 Task: Search one way flight ticket for 5 adults, 2 children, 1 infant in seat and 1 infant on lap in economy from North Bend: Southwest Oregon Regional Airport (was North Bend Municipal) to Greenville: Pitt-greenville Airport on 5-2-2023. Choice of flights is Frontier. Number of bags: 10 checked bags. Price is upto 107000. Outbound departure time preference is 6:00.
Action: Mouse moved to (293, 249)
Screenshot: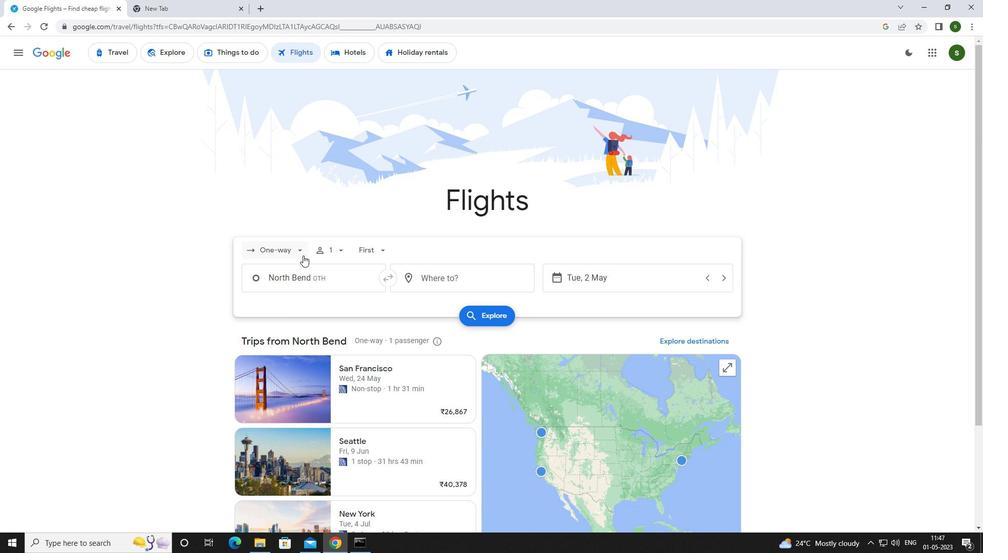 
Action: Mouse pressed left at (293, 249)
Screenshot: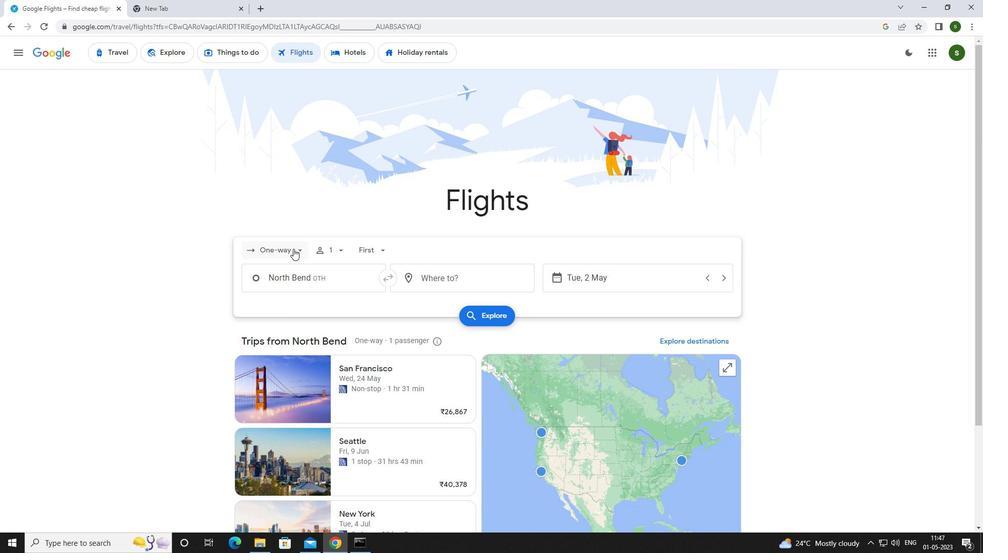 
Action: Mouse moved to (293, 296)
Screenshot: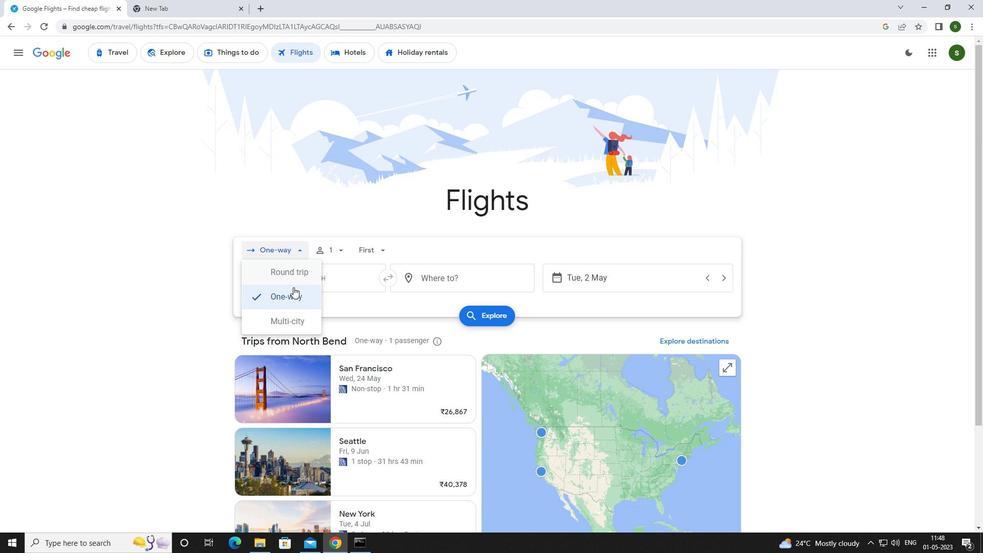 
Action: Mouse pressed left at (293, 296)
Screenshot: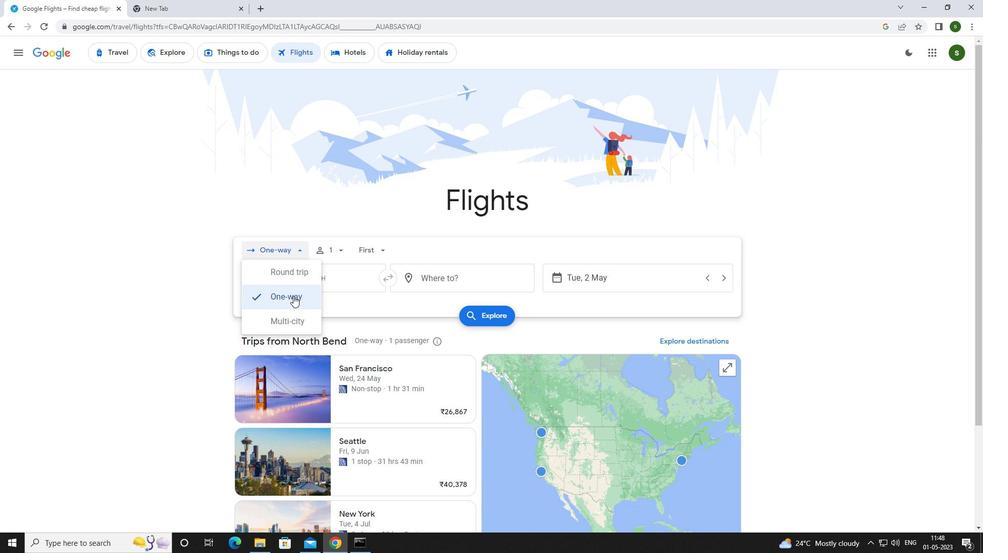 
Action: Mouse moved to (340, 249)
Screenshot: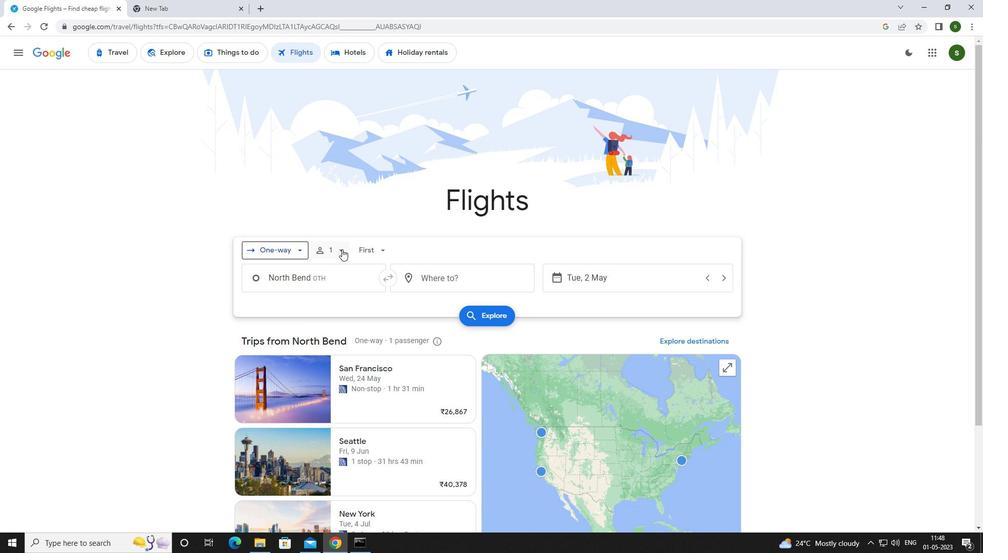 
Action: Mouse pressed left at (340, 249)
Screenshot: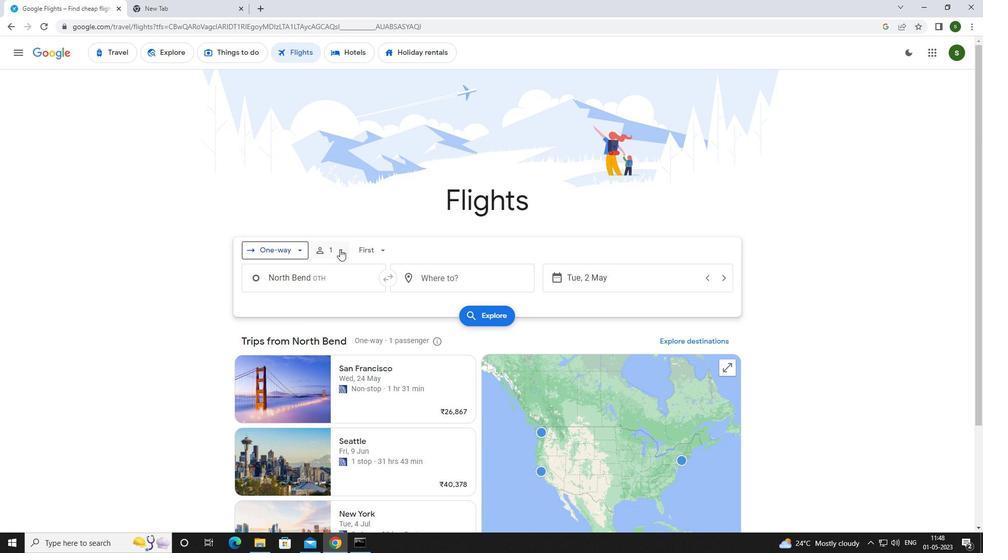 
Action: Mouse moved to (416, 273)
Screenshot: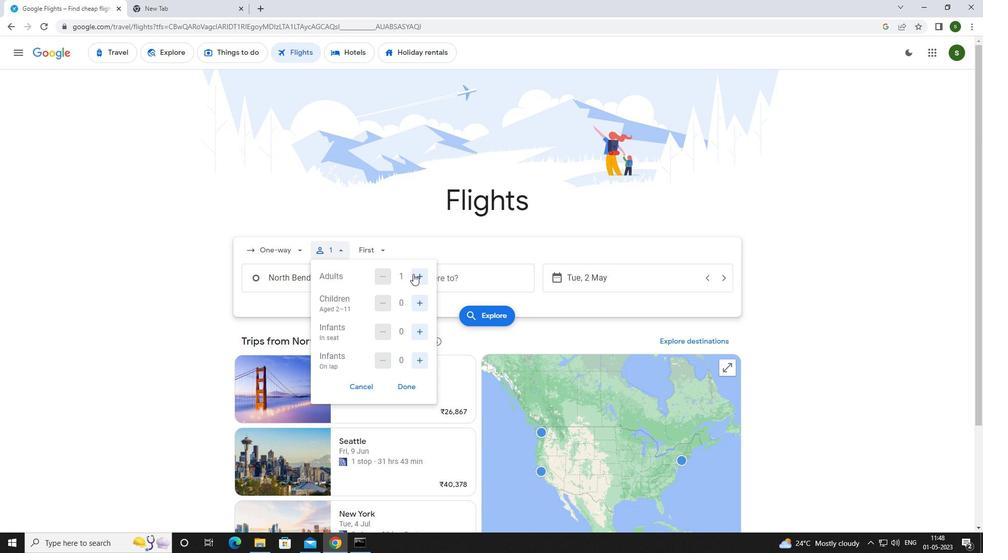 
Action: Mouse pressed left at (416, 273)
Screenshot: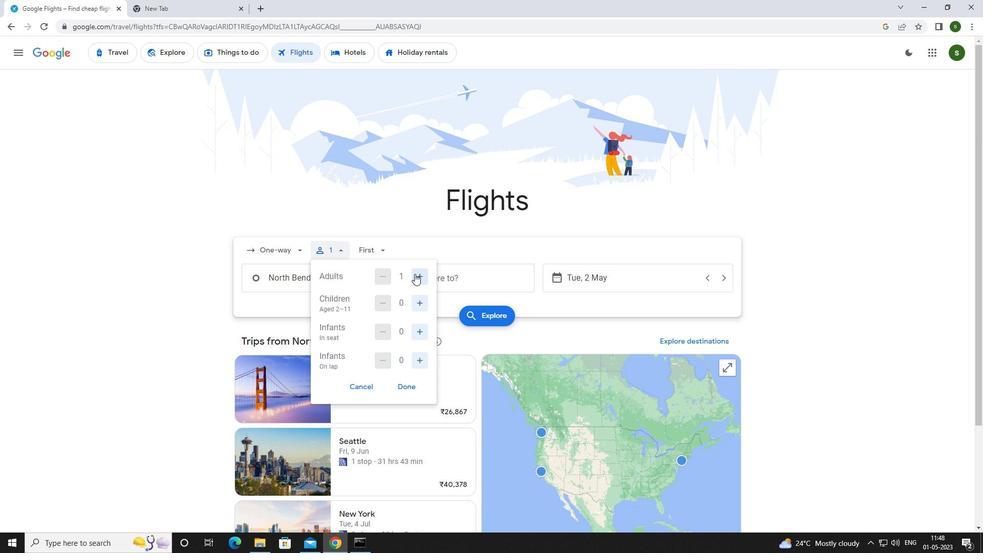 
Action: Mouse pressed left at (416, 273)
Screenshot: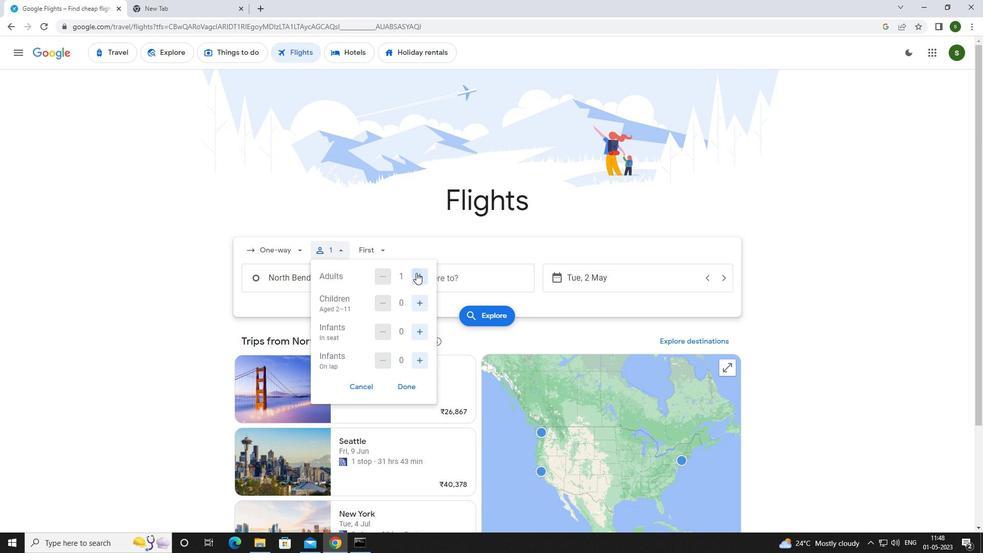 
Action: Mouse pressed left at (416, 273)
Screenshot: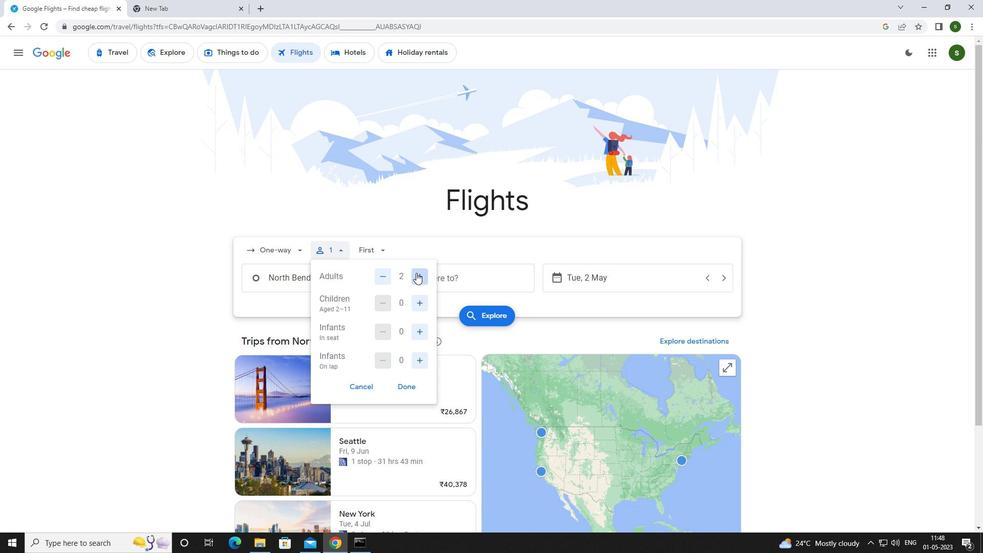 
Action: Mouse pressed left at (416, 273)
Screenshot: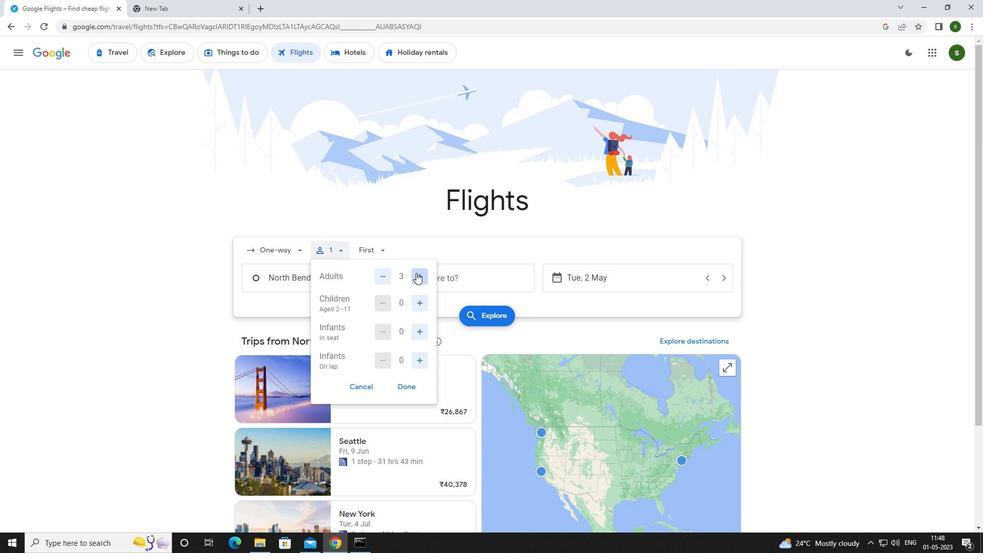 
Action: Mouse moved to (422, 301)
Screenshot: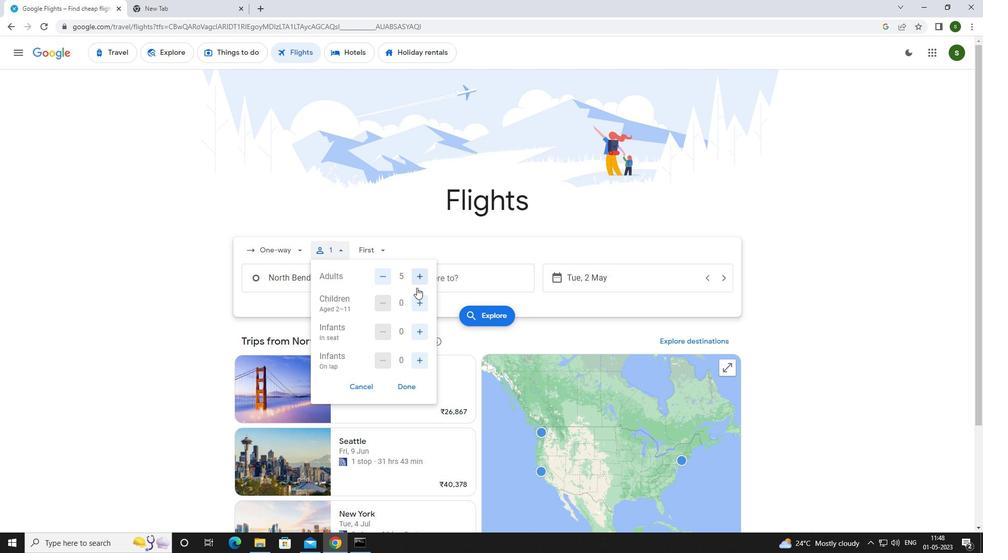 
Action: Mouse pressed left at (422, 301)
Screenshot: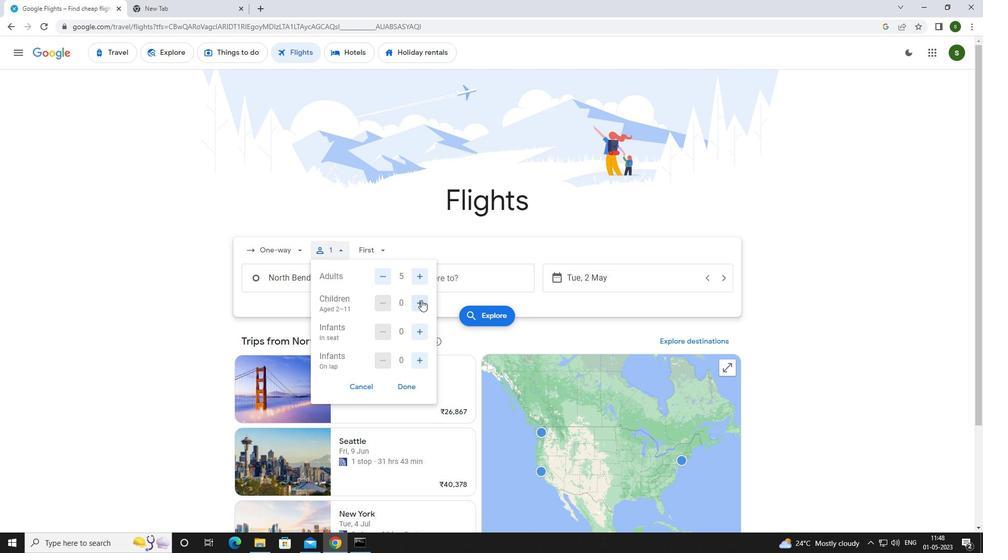 
Action: Mouse pressed left at (422, 301)
Screenshot: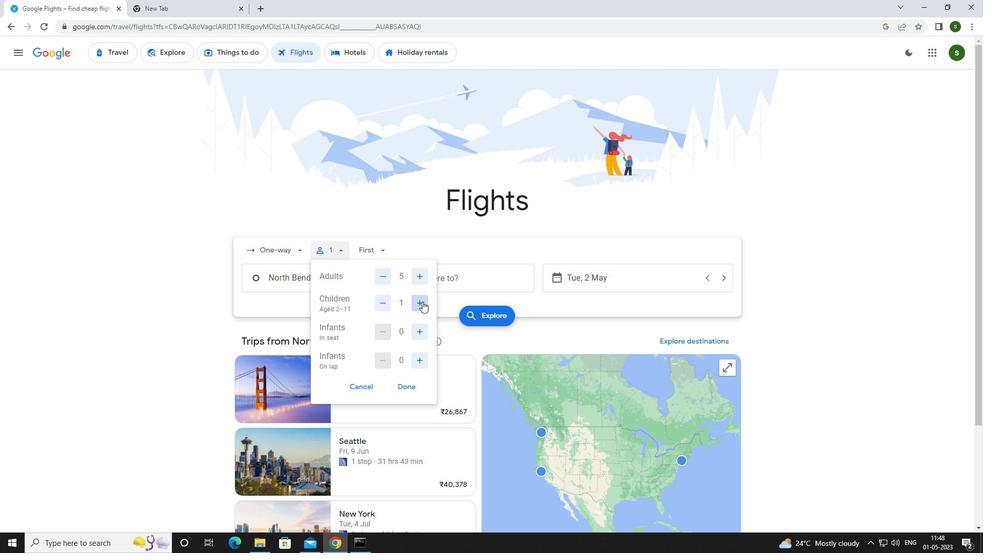 
Action: Mouse moved to (417, 332)
Screenshot: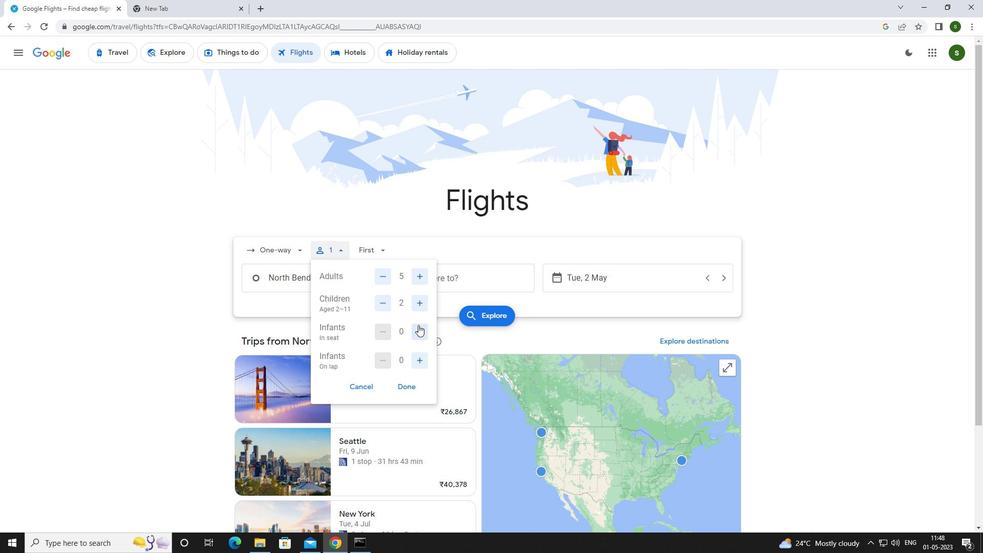 
Action: Mouse pressed left at (417, 332)
Screenshot: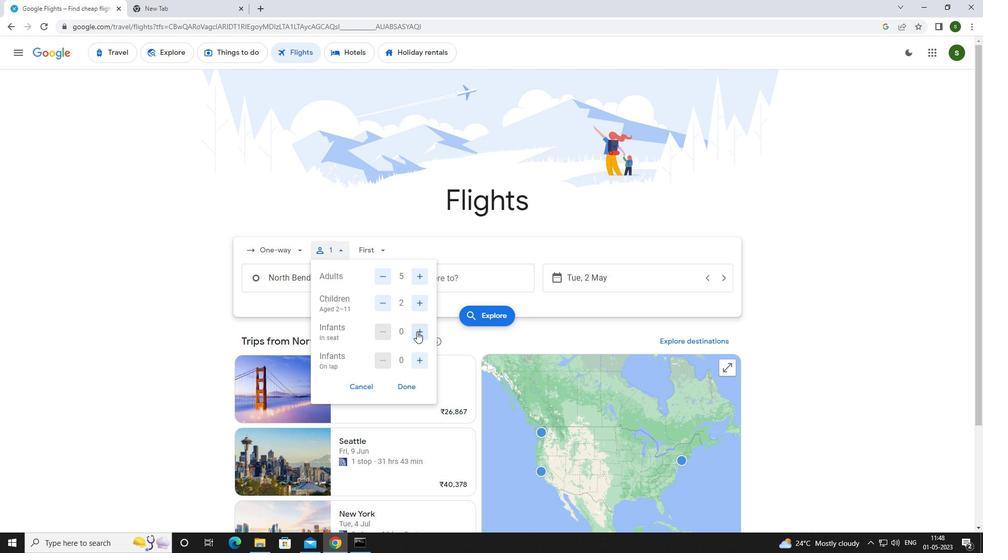 
Action: Mouse moved to (421, 359)
Screenshot: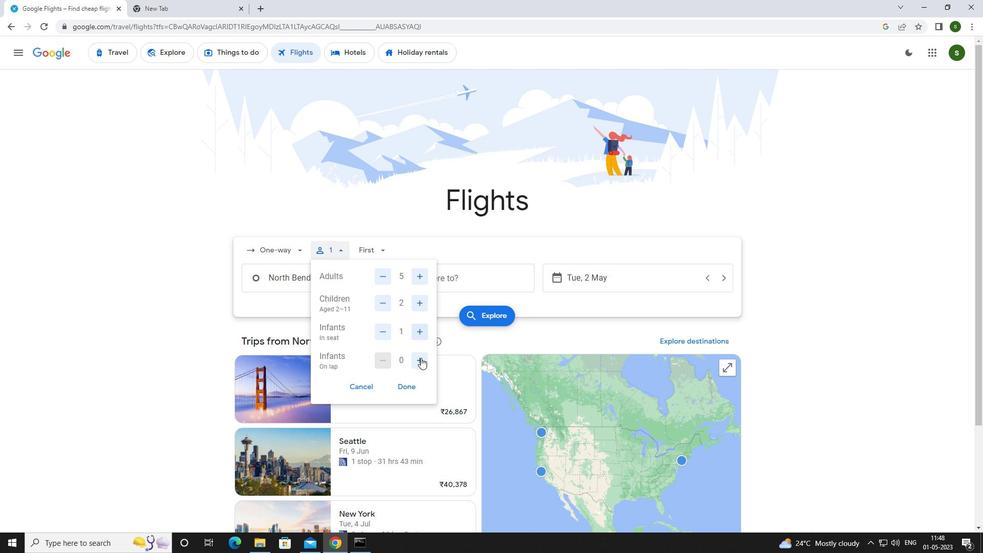 
Action: Mouse pressed left at (421, 359)
Screenshot: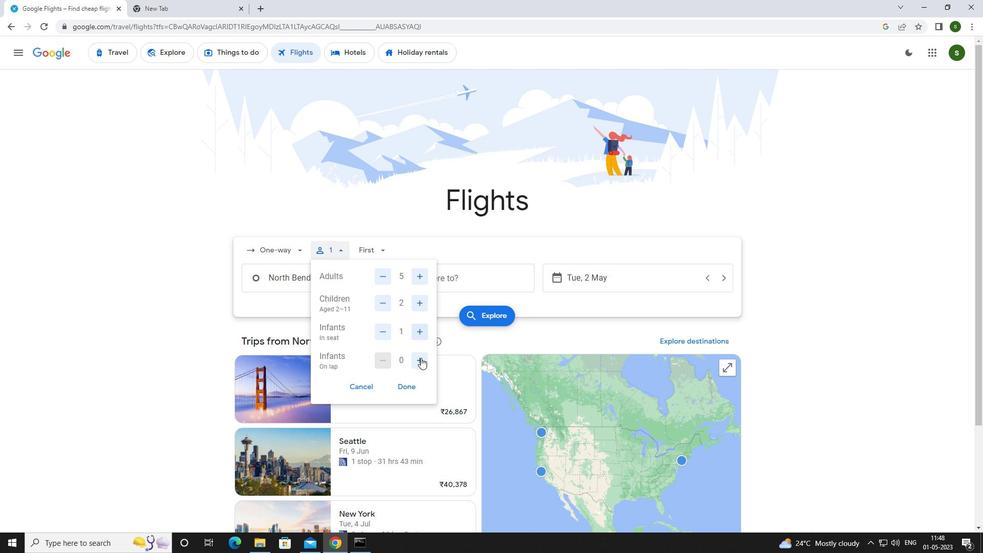 
Action: Mouse moved to (386, 248)
Screenshot: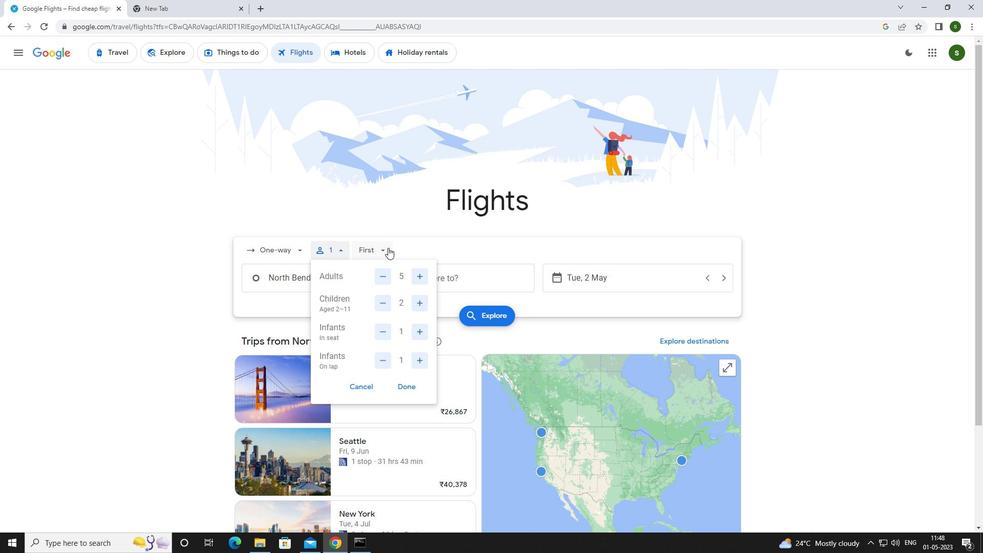 
Action: Mouse pressed left at (386, 248)
Screenshot: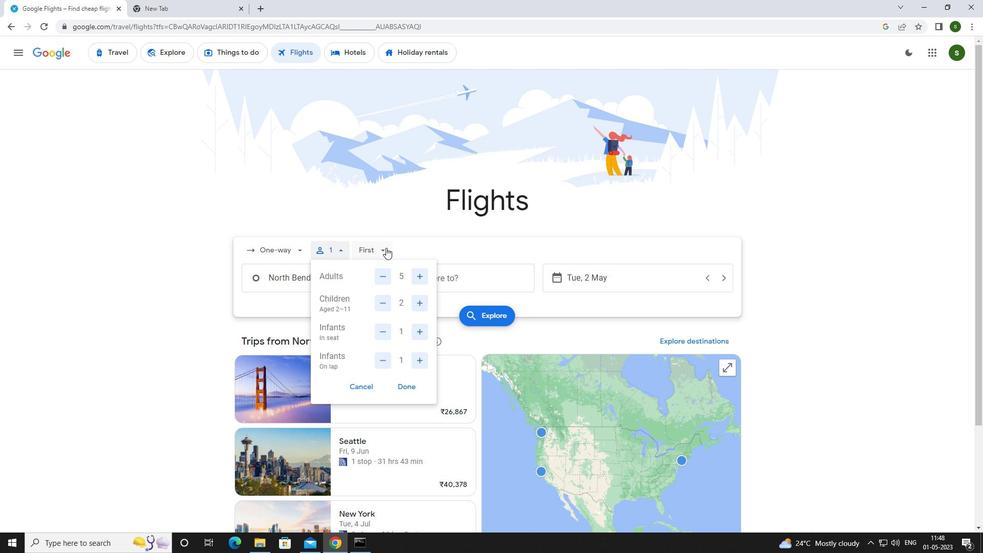 
Action: Mouse moved to (394, 275)
Screenshot: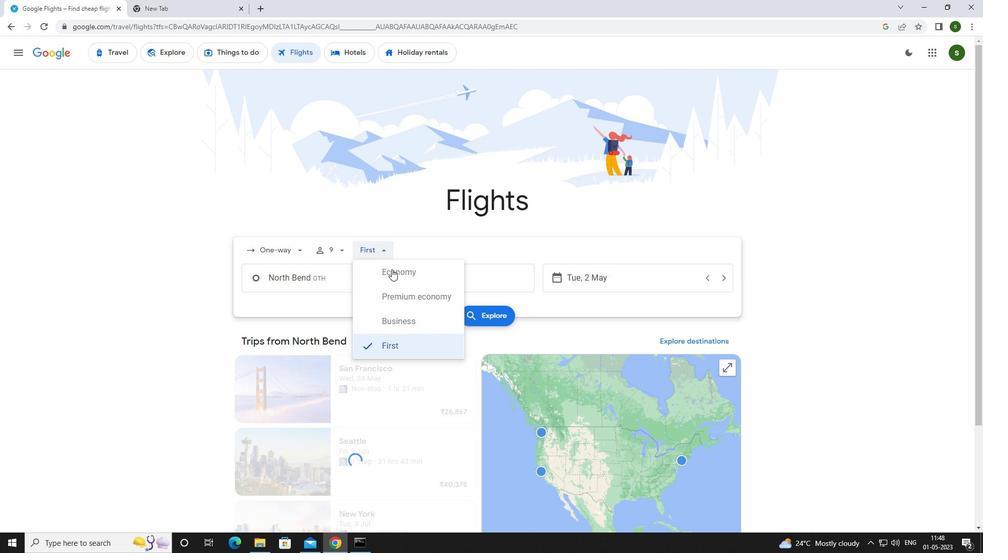 
Action: Mouse pressed left at (394, 275)
Screenshot: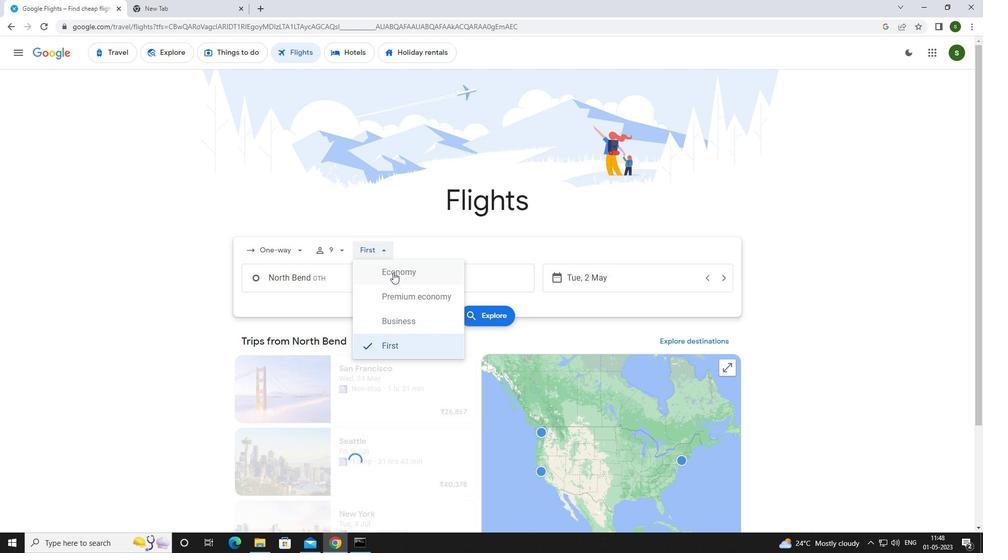 
Action: Mouse moved to (341, 285)
Screenshot: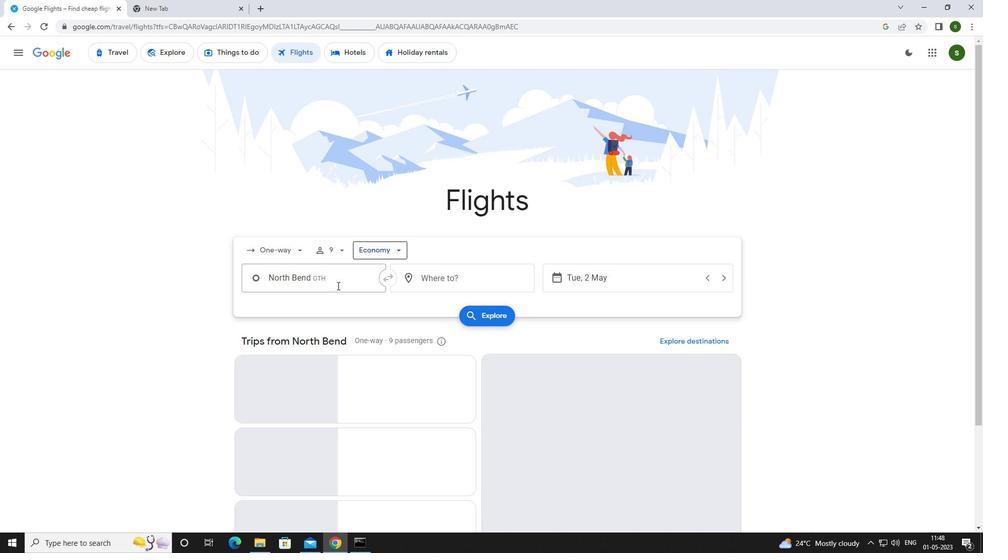 
Action: Mouse pressed left at (341, 285)
Screenshot: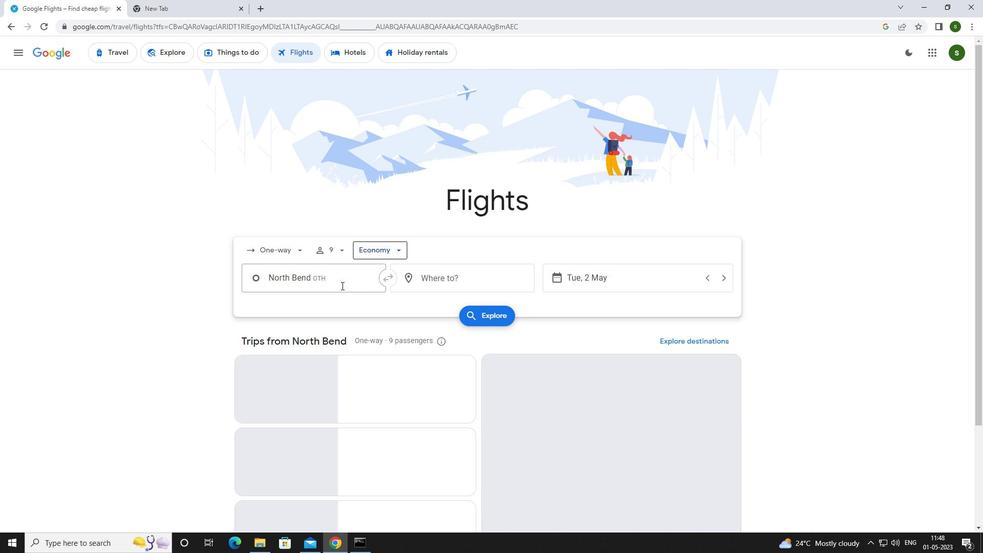 
Action: Key pressed s<Key.caps_lock>outhwest
Screenshot: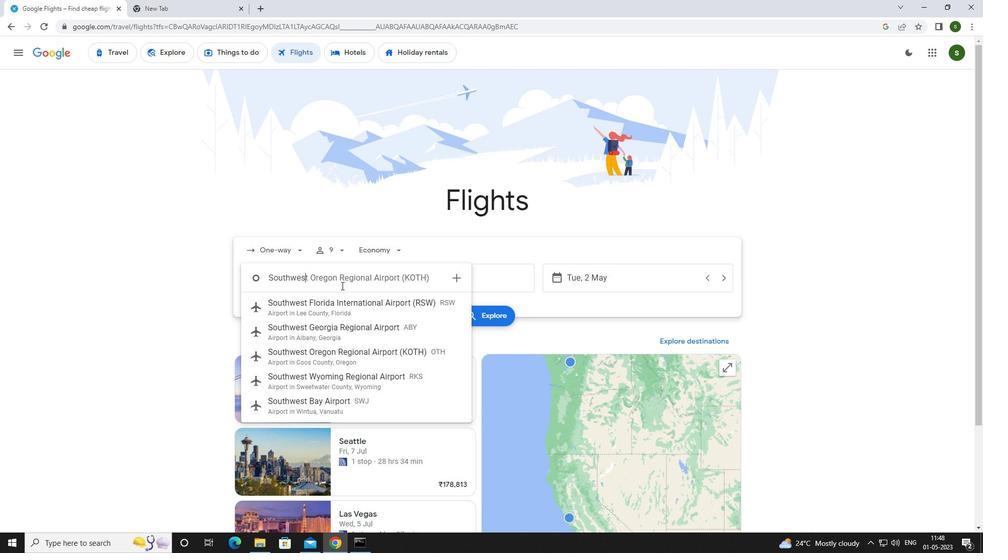 
Action: Mouse moved to (352, 350)
Screenshot: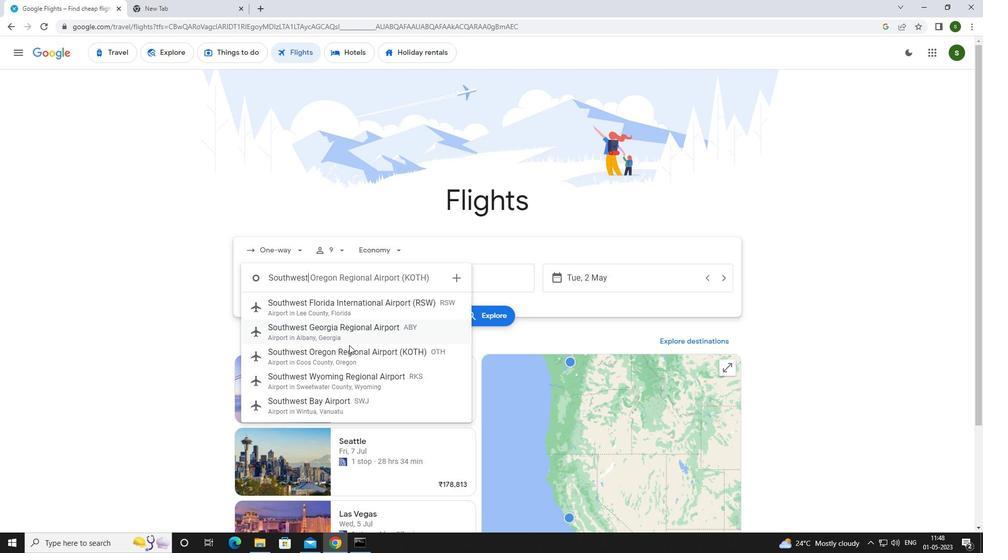 
Action: Mouse pressed left at (352, 350)
Screenshot: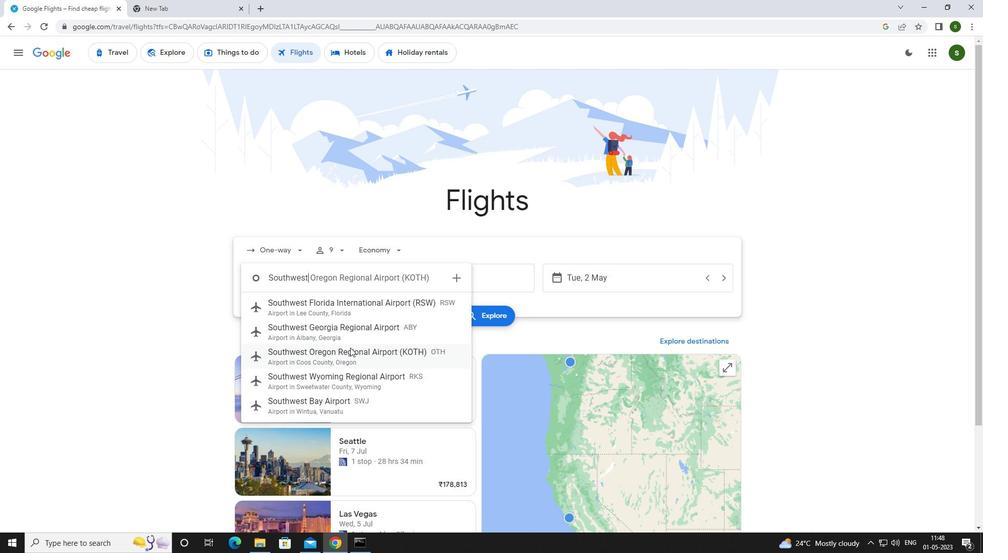 
Action: Mouse moved to (451, 282)
Screenshot: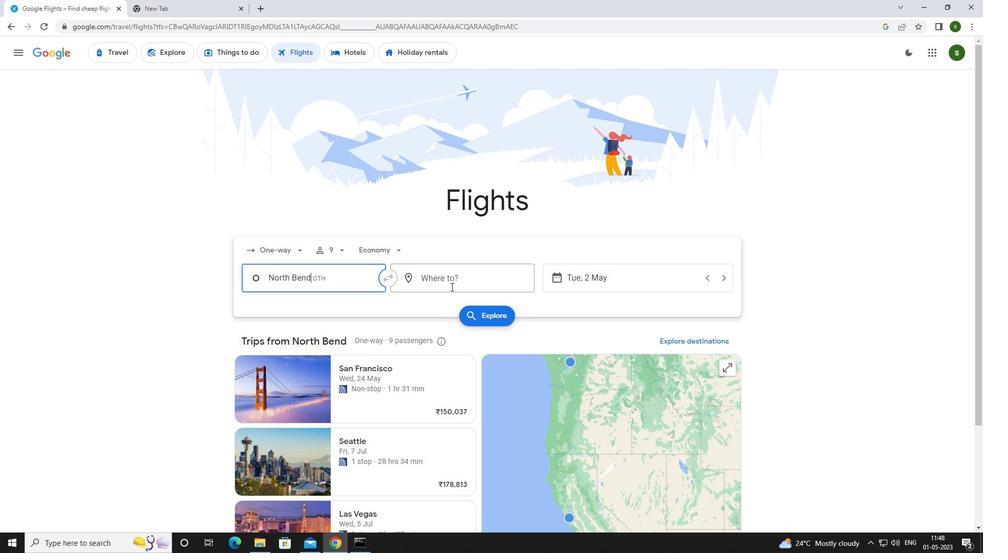 
Action: Mouse pressed left at (451, 282)
Screenshot: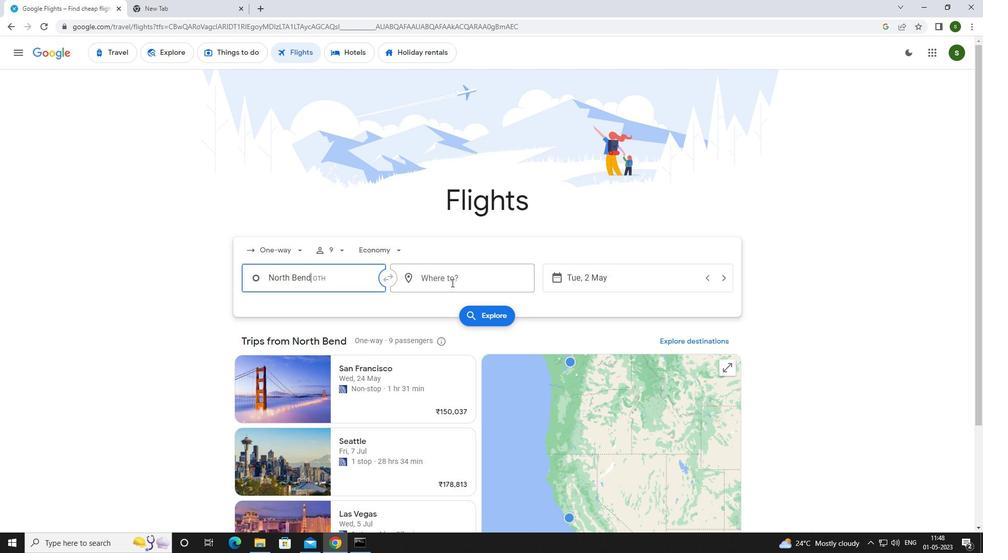 
Action: Mouse moved to (439, 278)
Screenshot: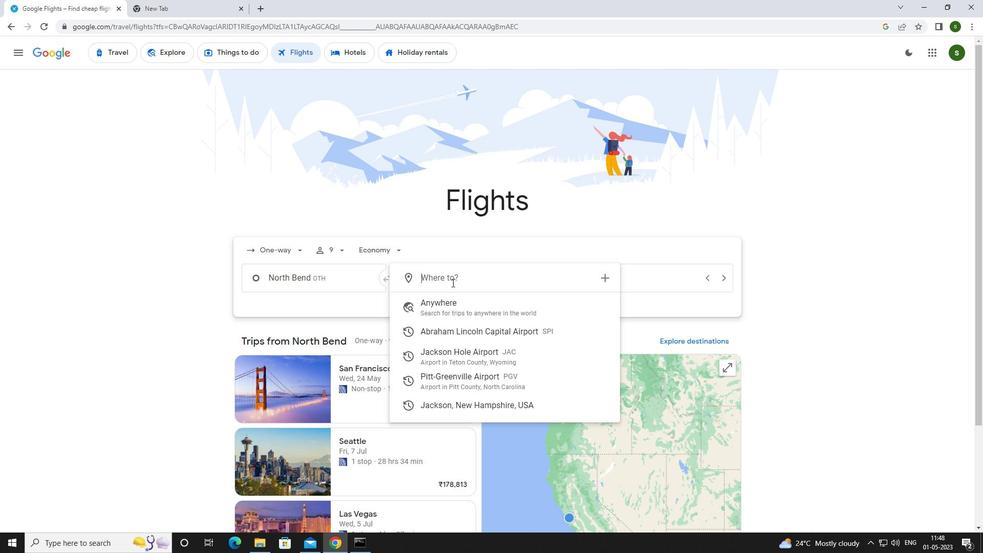 
Action: Key pressed <Key.caps_lock>p<Key.caps_lock>itt
Screenshot: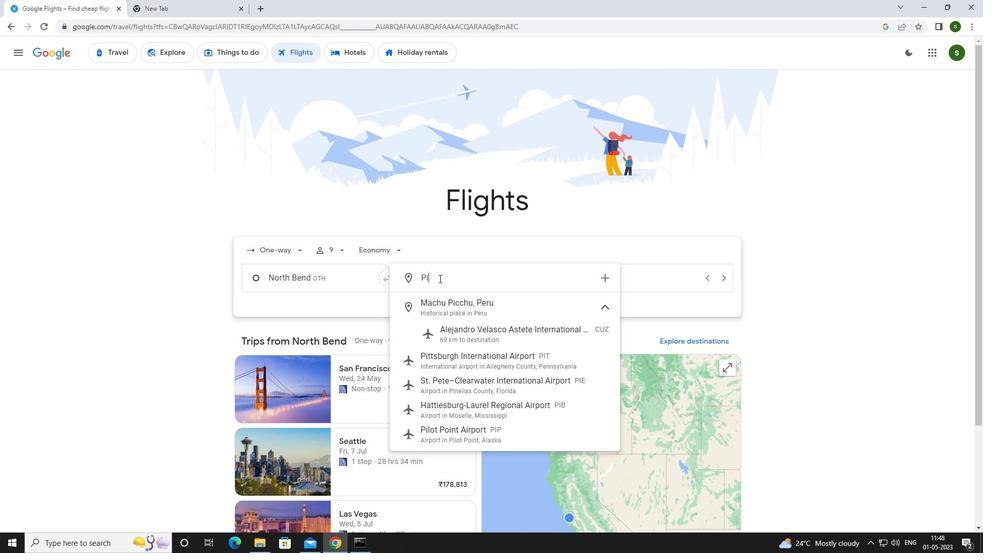 
Action: Mouse moved to (460, 388)
Screenshot: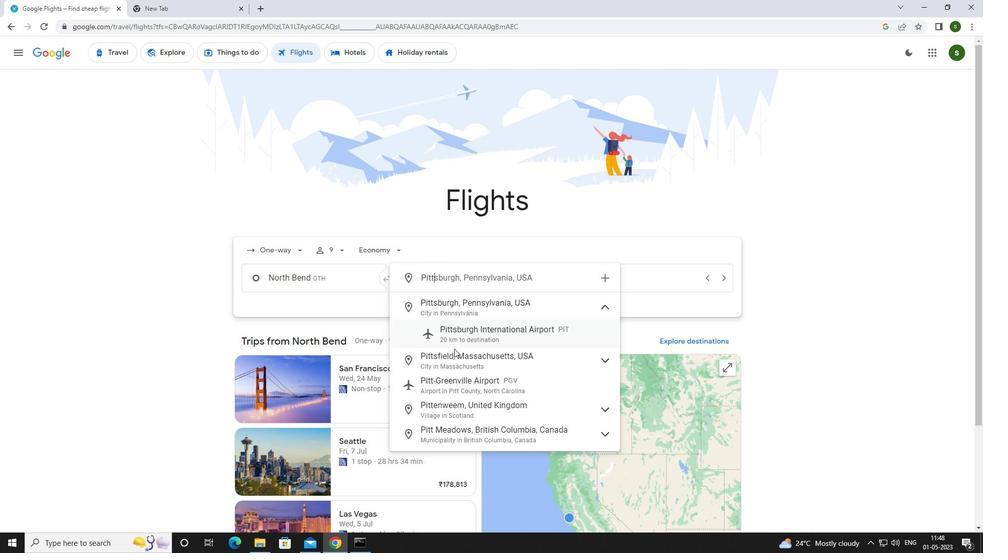 
Action: Mouse pressed left at (460, 388)
Screenshot: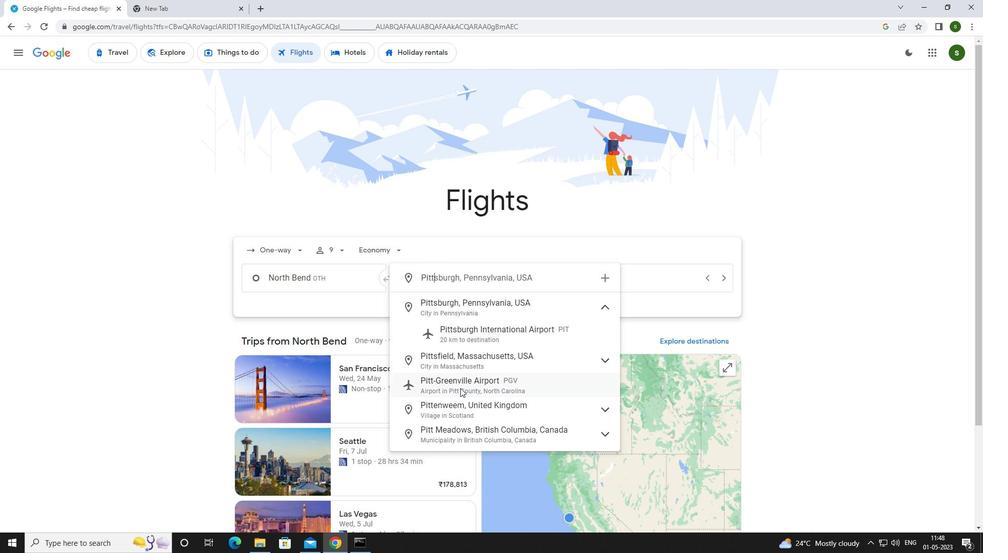 
Action: Mouse moved to (617, 276)
Screenshot: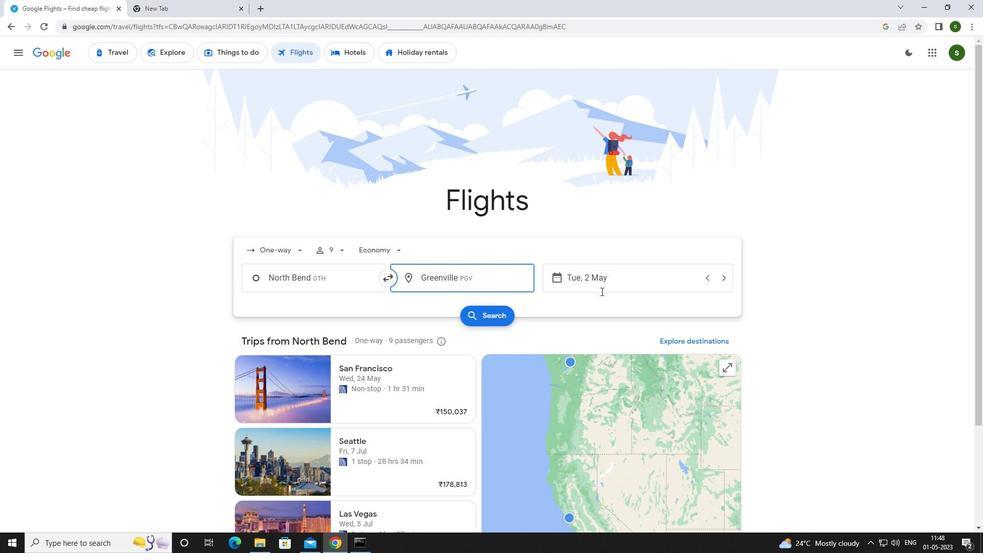 
Action: Mouse pressed left at (617, 276)
Screenshot: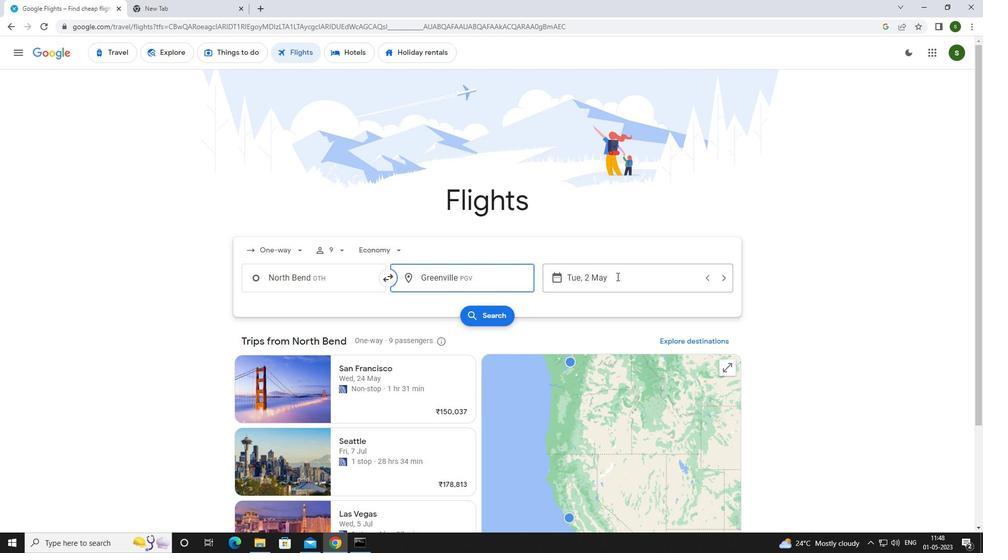
Action: Mouse moved to (424, 346)
Screenshot: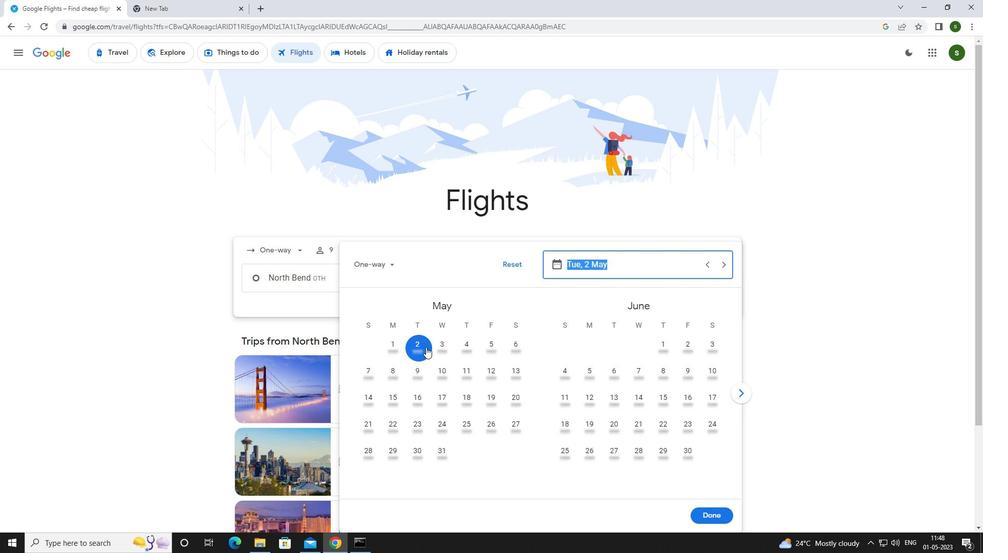 
Action: Mouse pressed left at (424, 346)
Screenshot: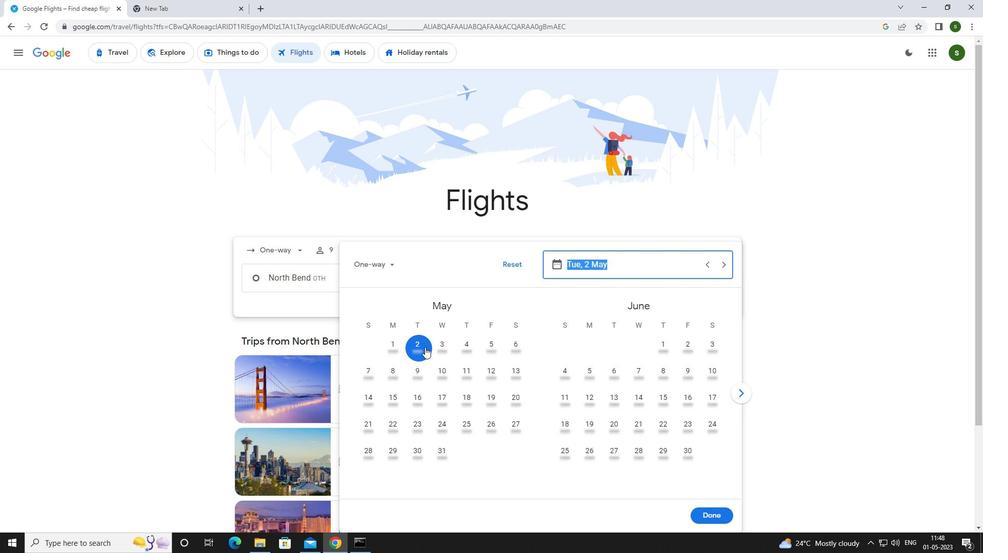 
Action: Mouse moved to (703, 517)
Screenshot: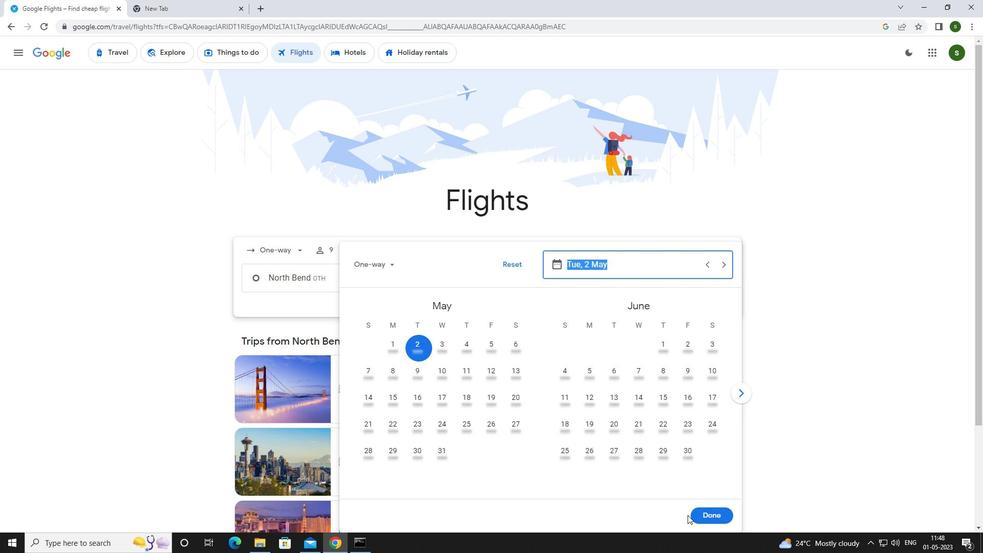 
Action: Mouse pressed left at (703, 517)
Screenshot: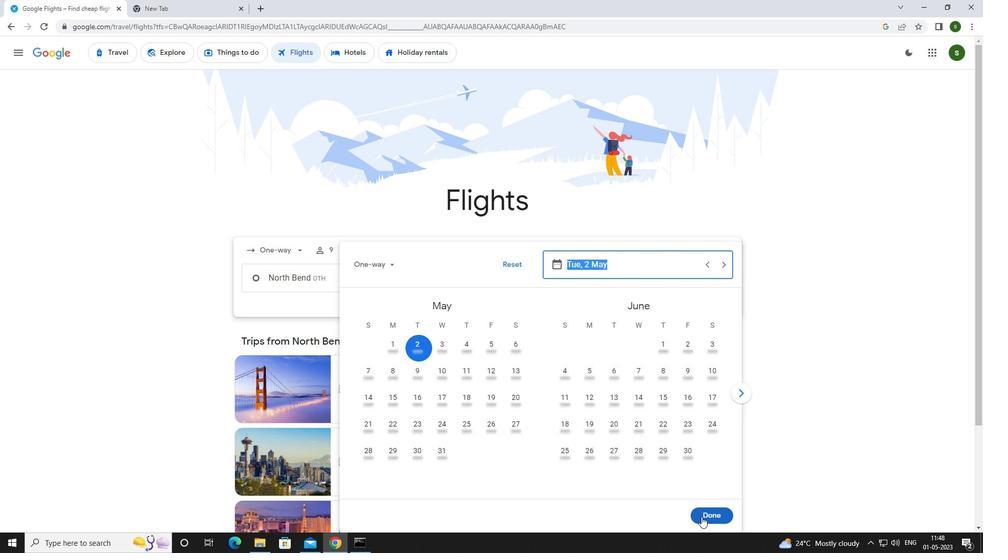 
Action: Mouse moved to (478, 313)
Screenshot: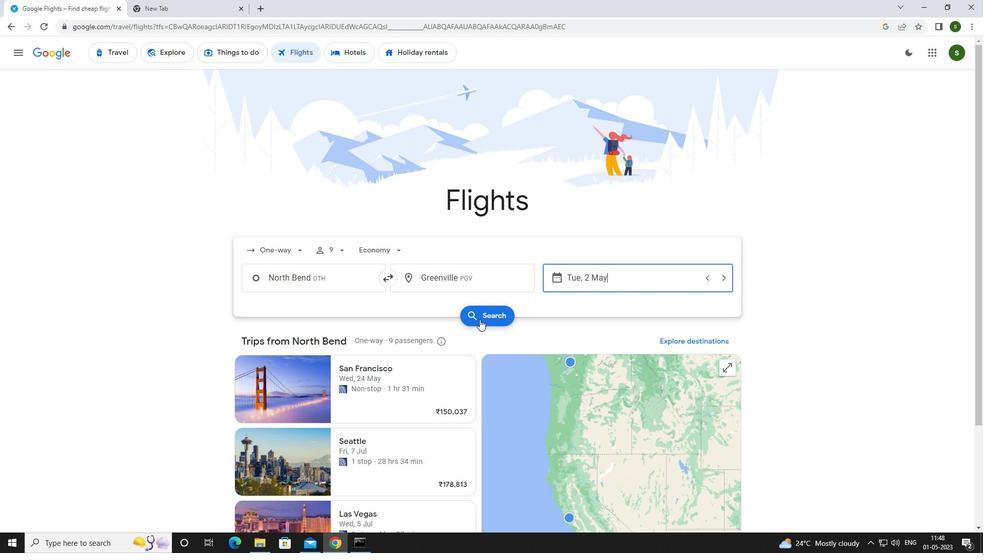 
Action: Mouse pressed left at (478, 313)
Screenshot: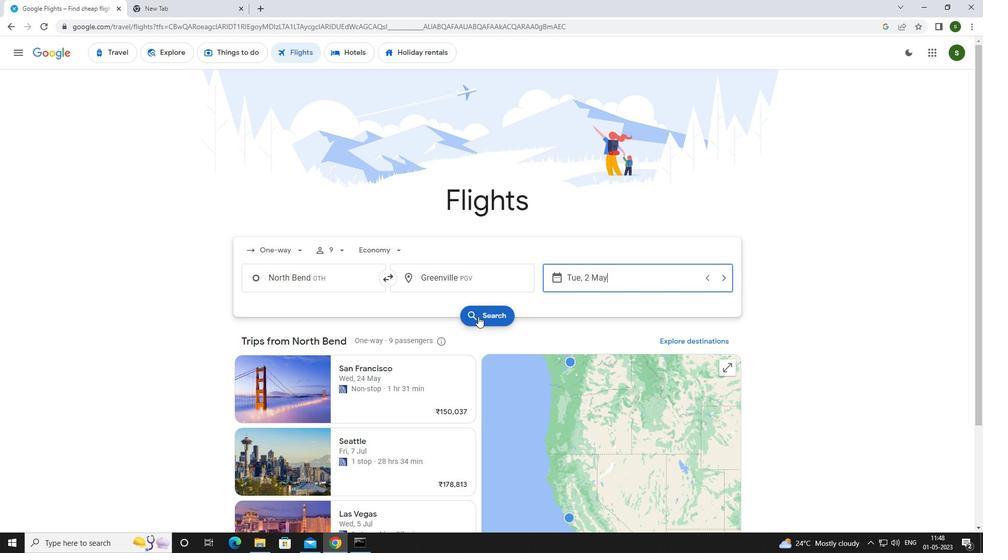 
Action: Mouse moved to (251, 141)
Screenshot: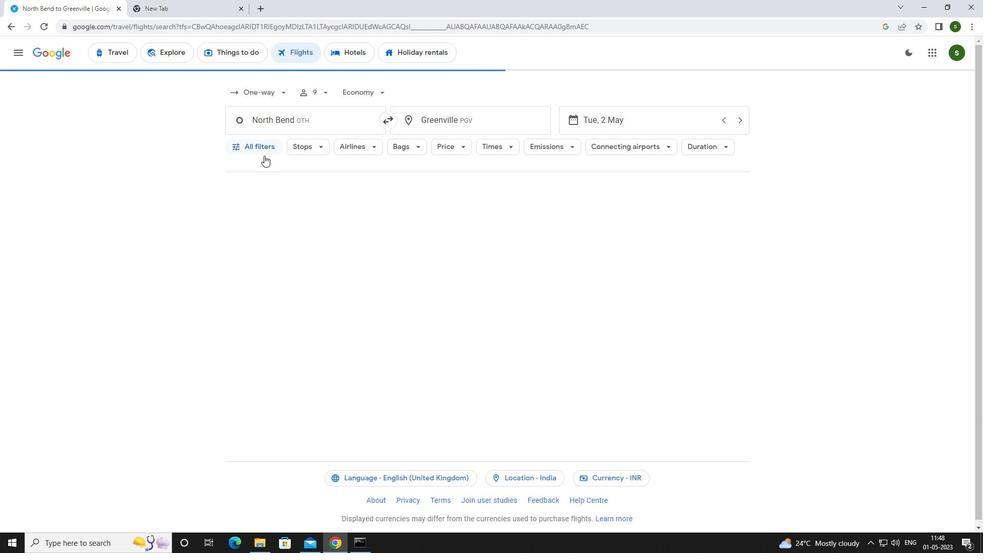 
Action: Mouse pressed left at (251, 141)
Screenshot: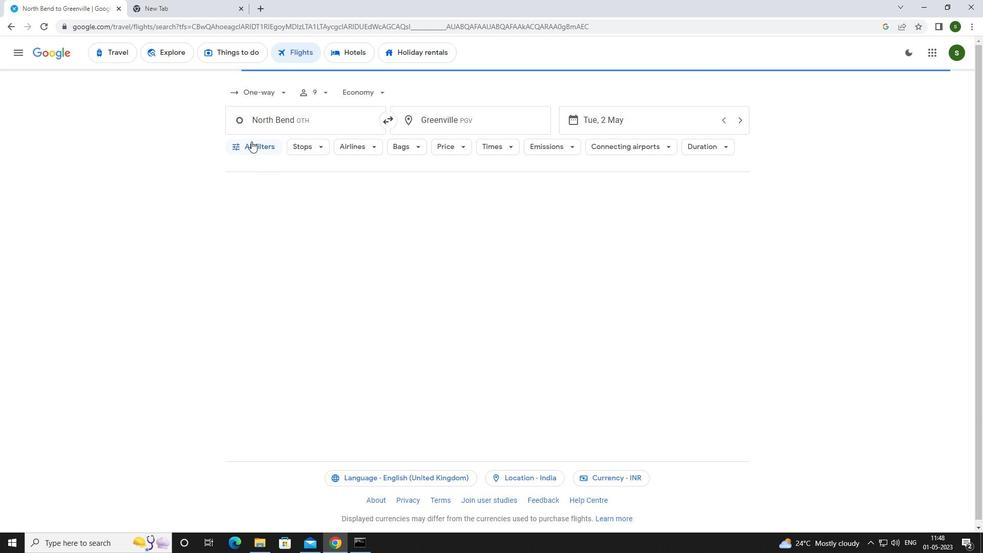 
Action: Mouse moved to (312, 247)
Screenshot: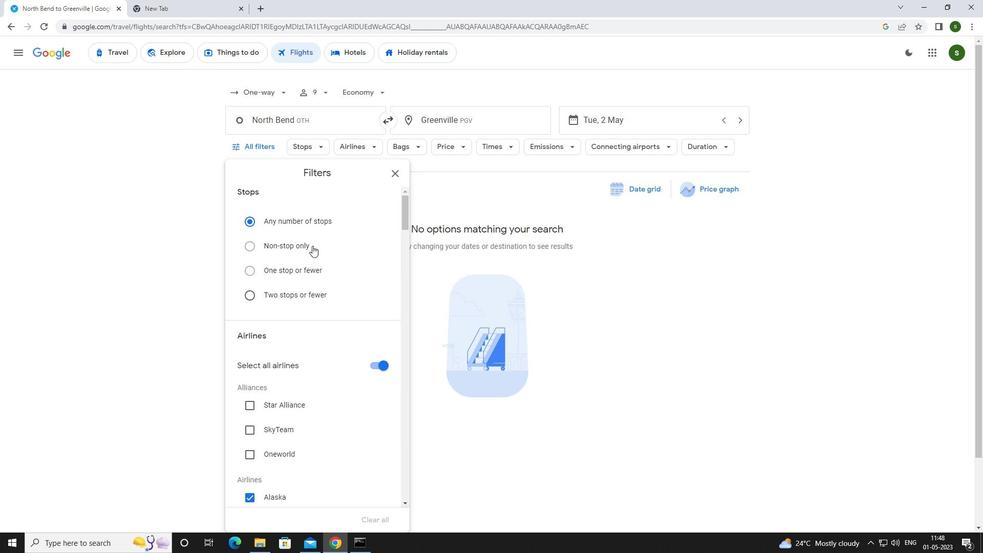 
Action: Mouse scrolled (312, 246) with delta (0, 0)
Screenshot: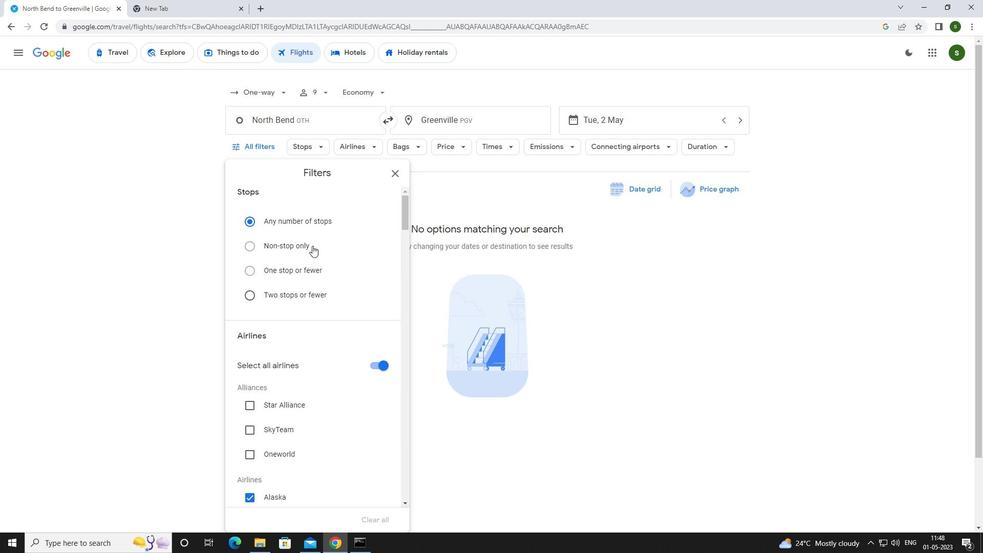 
Action: Mouse scrolled (312, 246) with delta (0, 0)
Screenshot: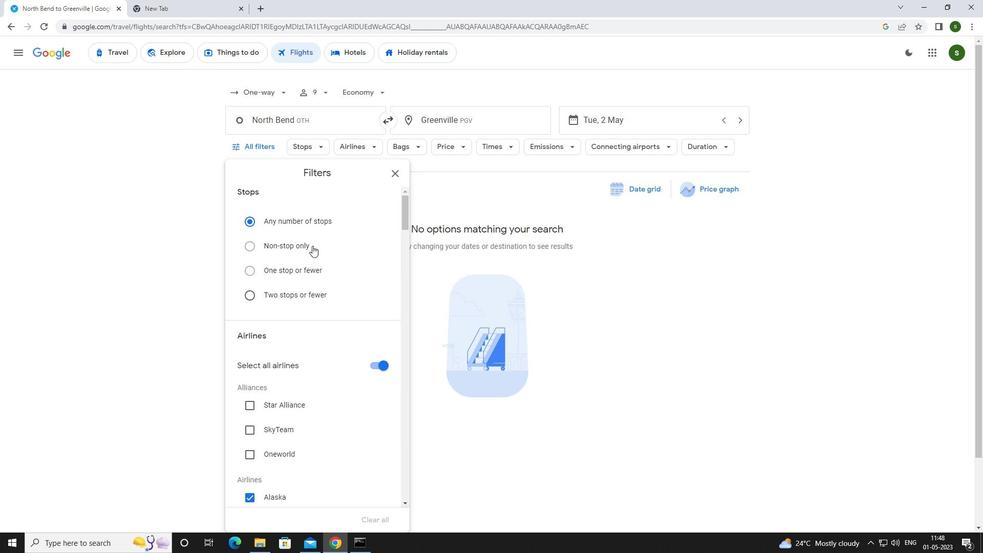 
Action: Mouse moved to (379, 259)
Screenshot: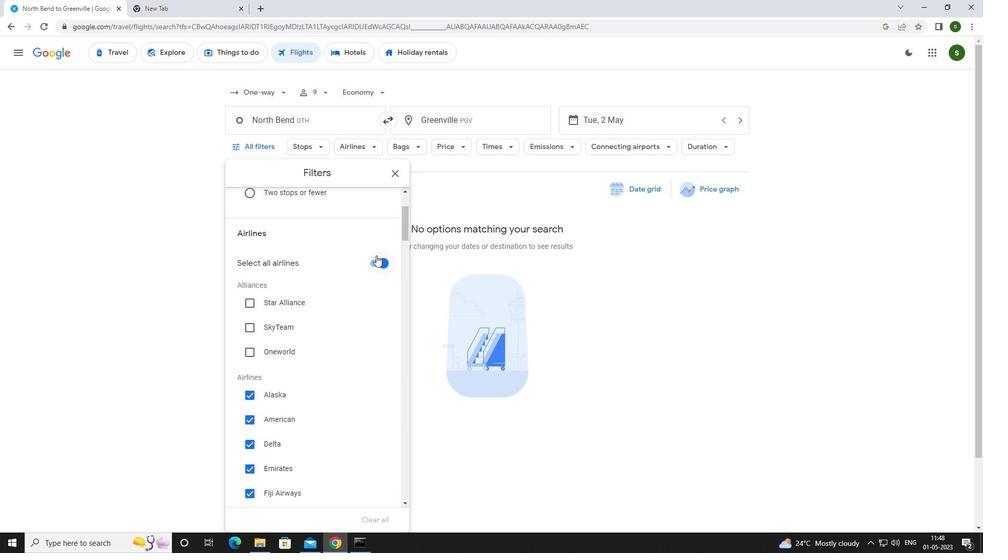 
Action: Mouse pressed left at (379, 259)
Screenshot: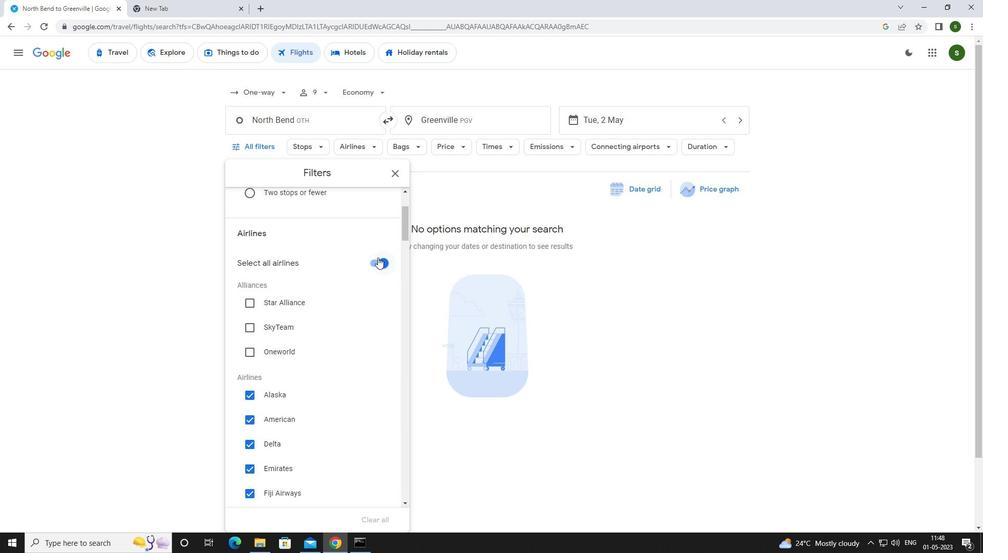 
Action: Mouse moved to (351, 274)
Screenshot: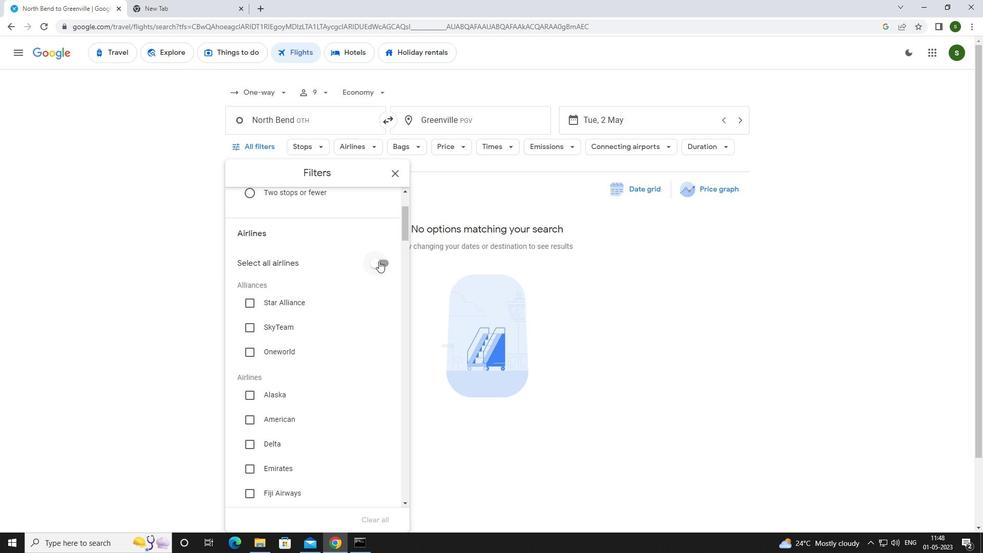 
Action: Mouse scrolled (351, 274) with delta (0, 0)
Screenshot: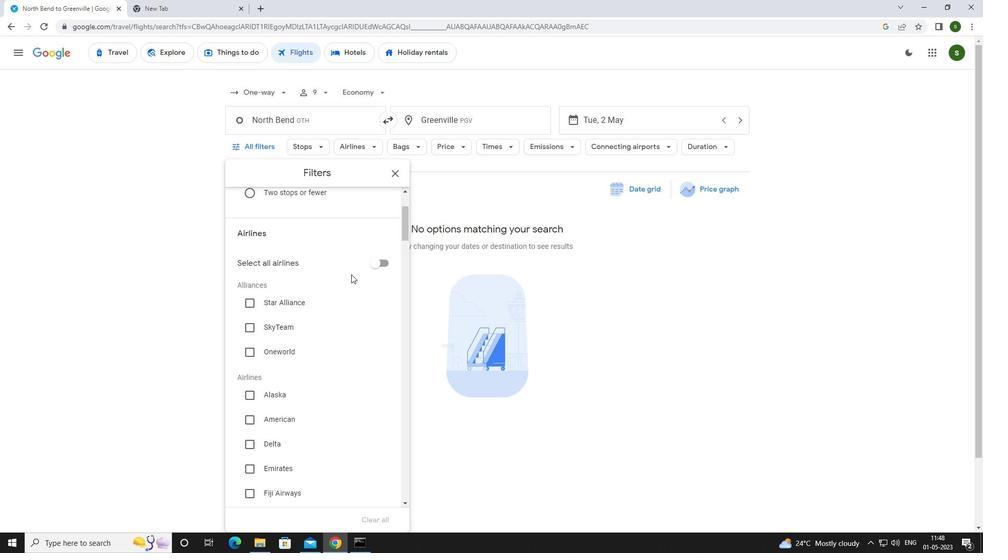 
Action: Mouse scrolled (351, 274) with delta (0, 0)
Screenshot: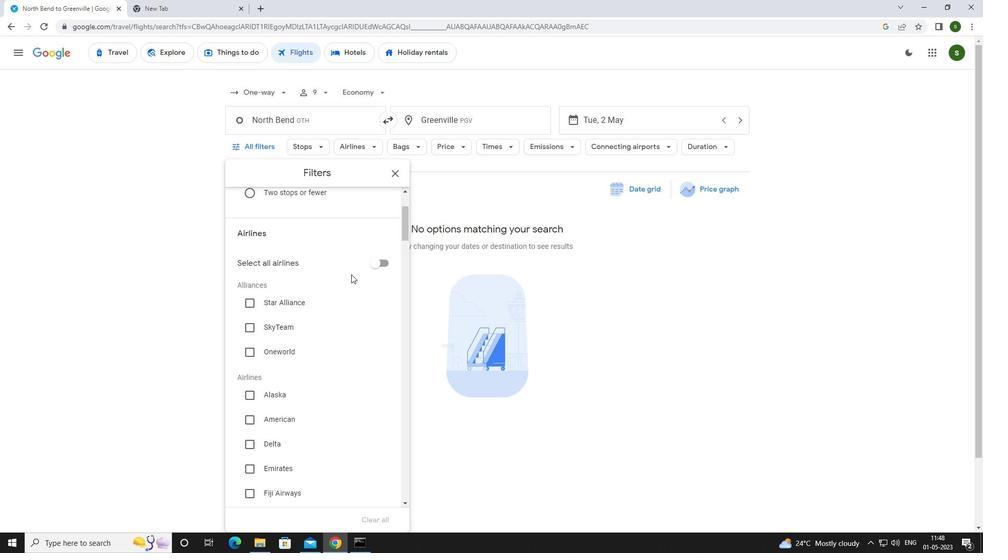 
Action: Mouse moved to (350, 274)
Screenshot: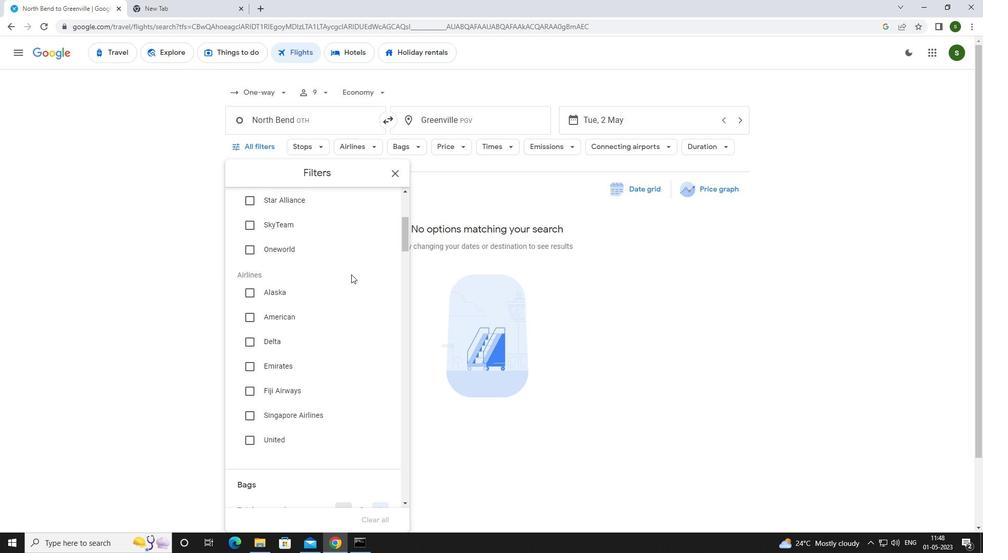 
Action: Mouse scrolled (350, 274) with delta (0, 0)
Screenshot: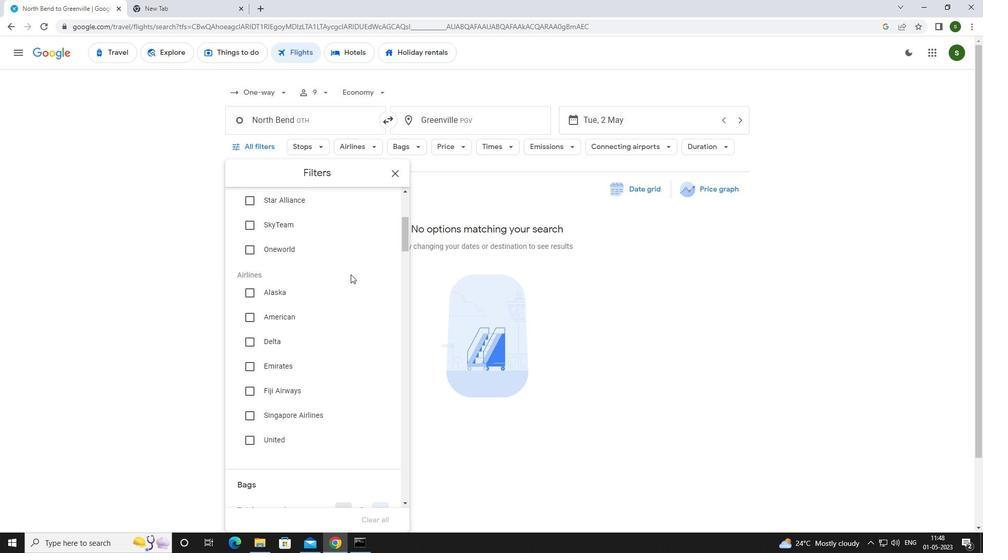 
Action: Mouse scrolled (350, 274) with delta (0, 0)
Screenshot: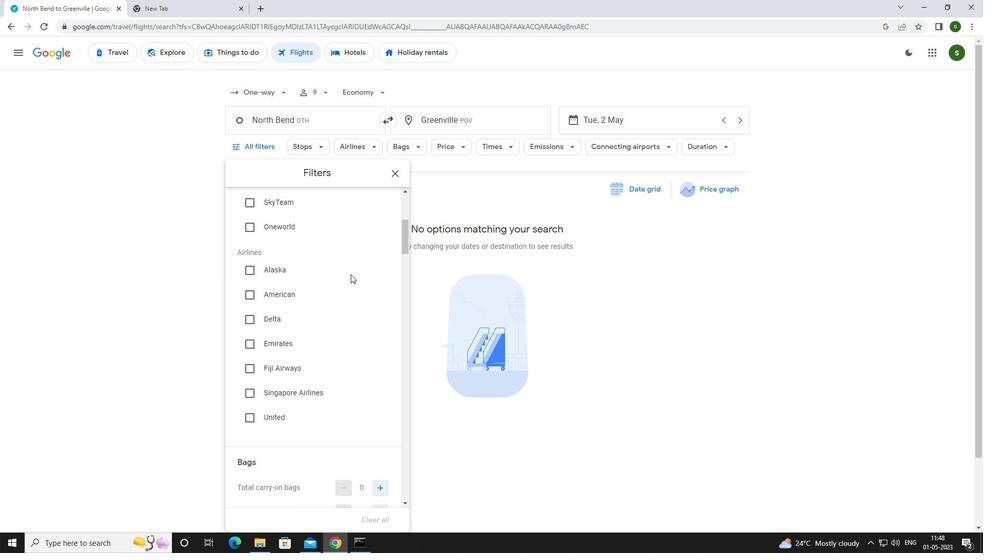 
Action: Mouse scrolled (350, 274) with delta (0, 0)
Screenshot: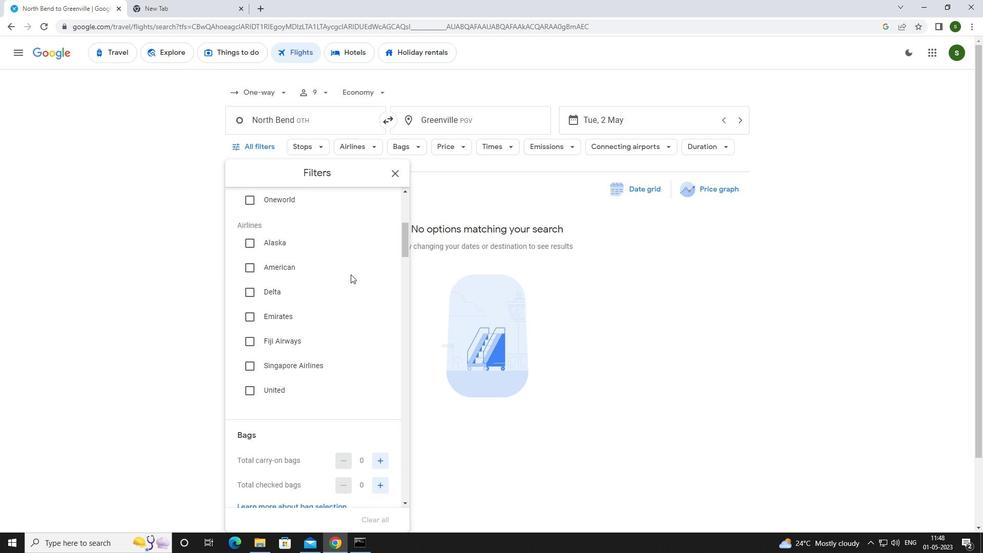 
Action: Mouse scrolled (350, 274) with delta (0, 0)
Screenshot: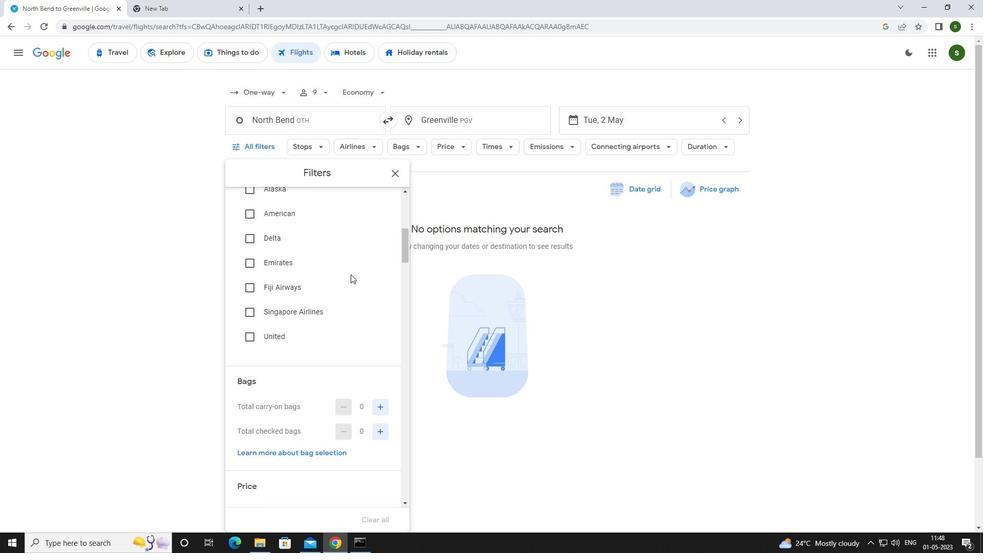 
Action: Mouse moved to (382, 325)
Screenshot: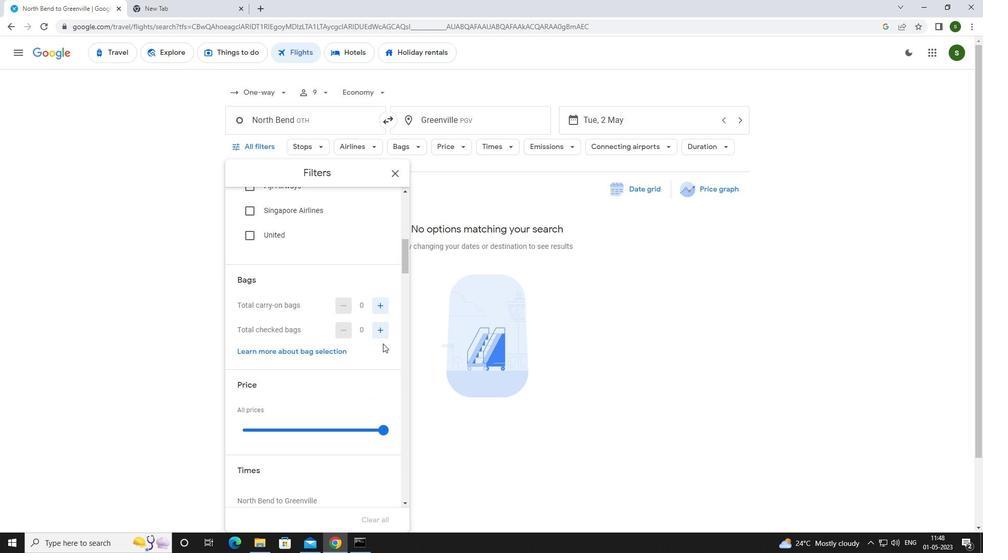 
Action: Mouse pressed left at (382, 325)
Screenshot: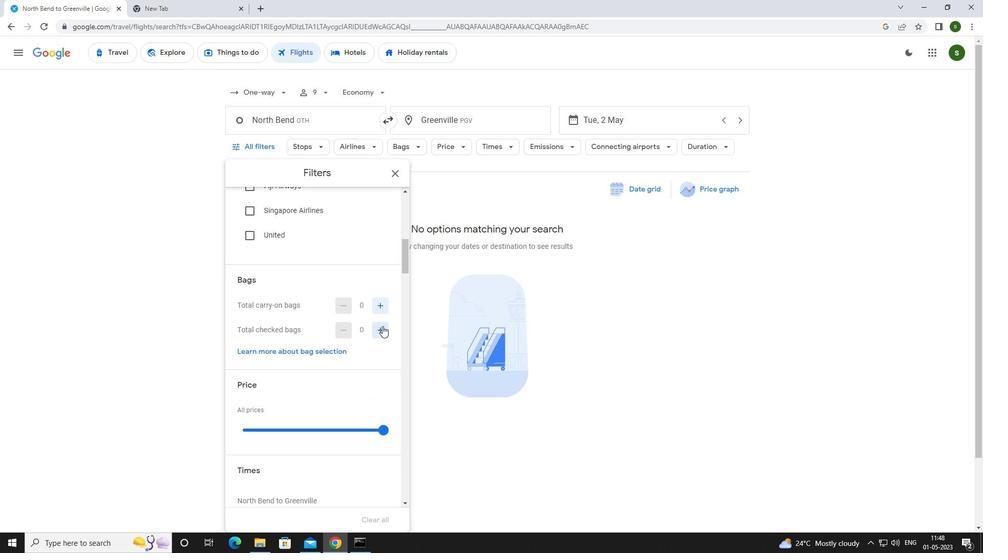 
Action: Mouse pressed left at (382, 325)
Screenshot: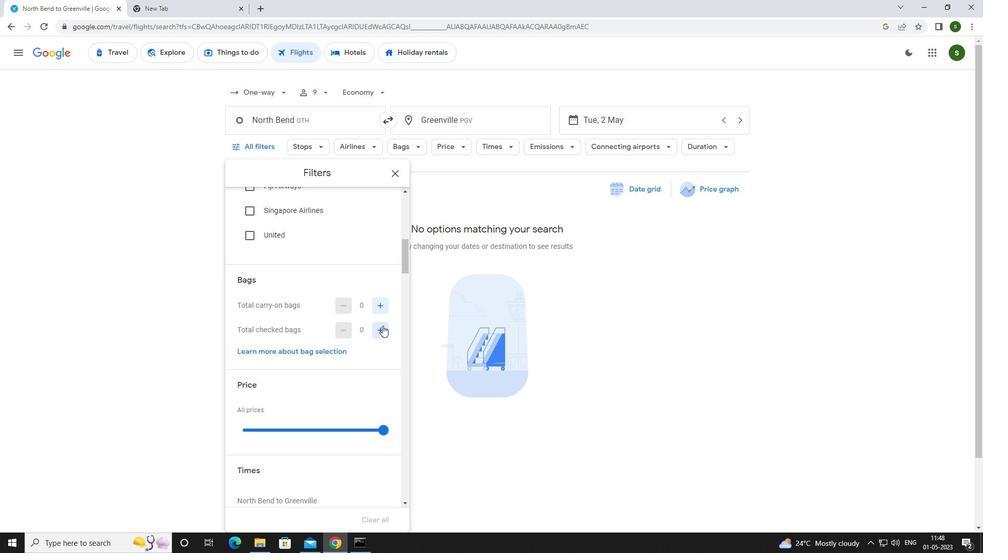 
Action: Mouse pressed left at (382, 325)
Screenshot: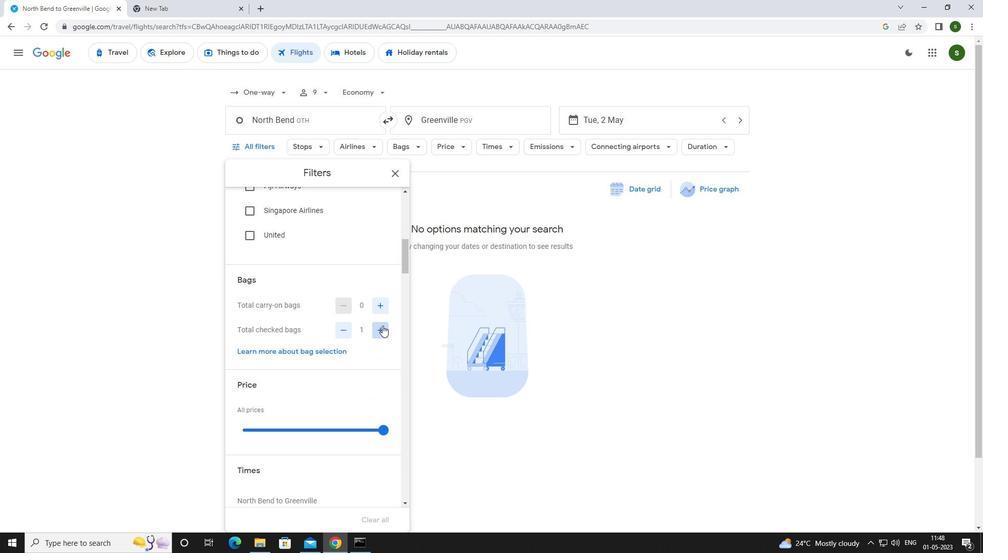 
Action: Mouse pressed left at (382, 325)
Screenshot: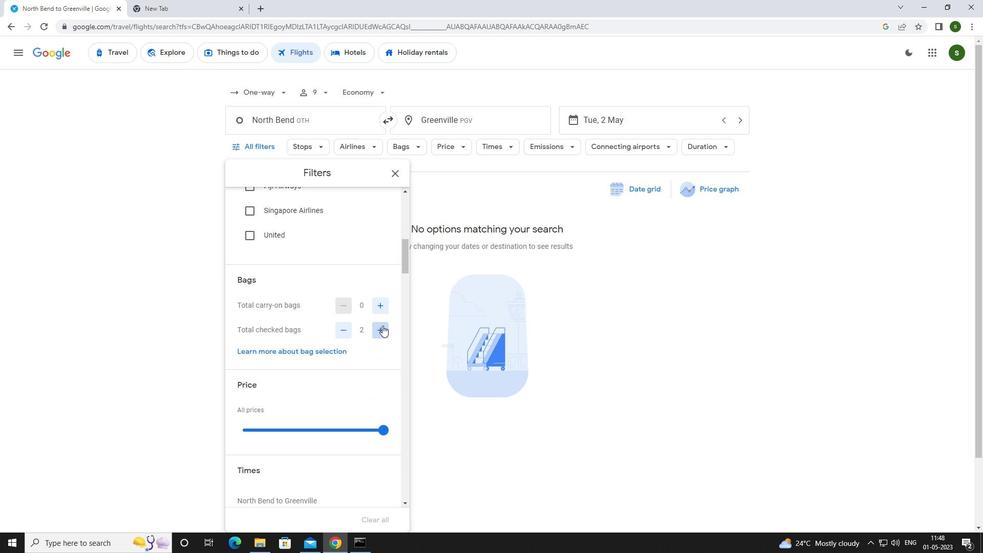 
Action: Mouse pressed left at (382, 325)
Screenshot: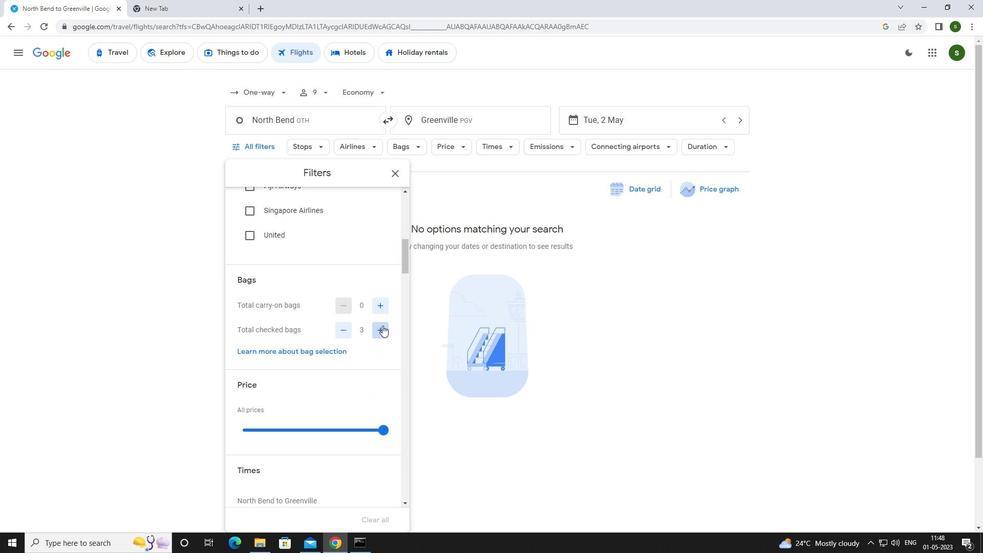 
Action: Mouse pressed left at (382, 325)
Screenshot: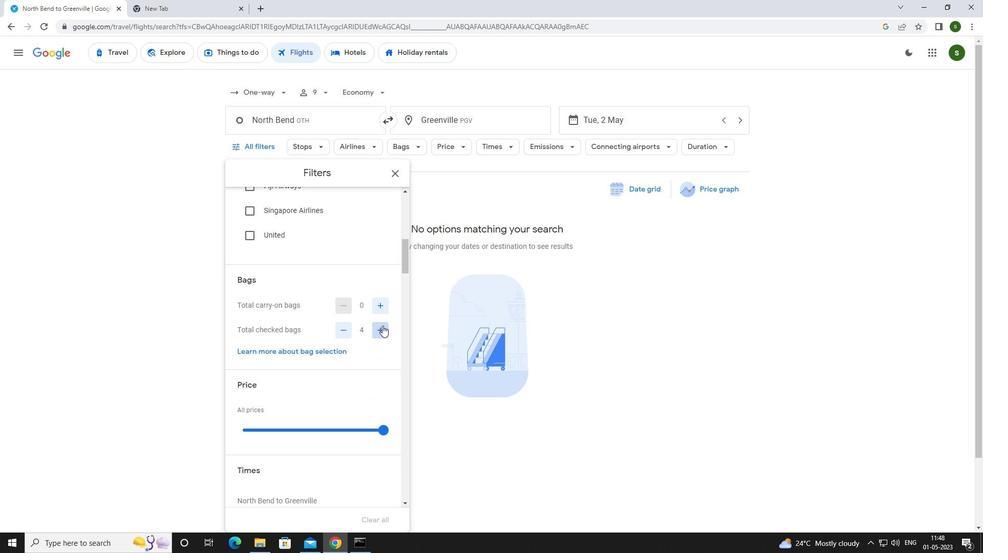 
Action: Mouse pressed left at (382, 325)
Screenshot: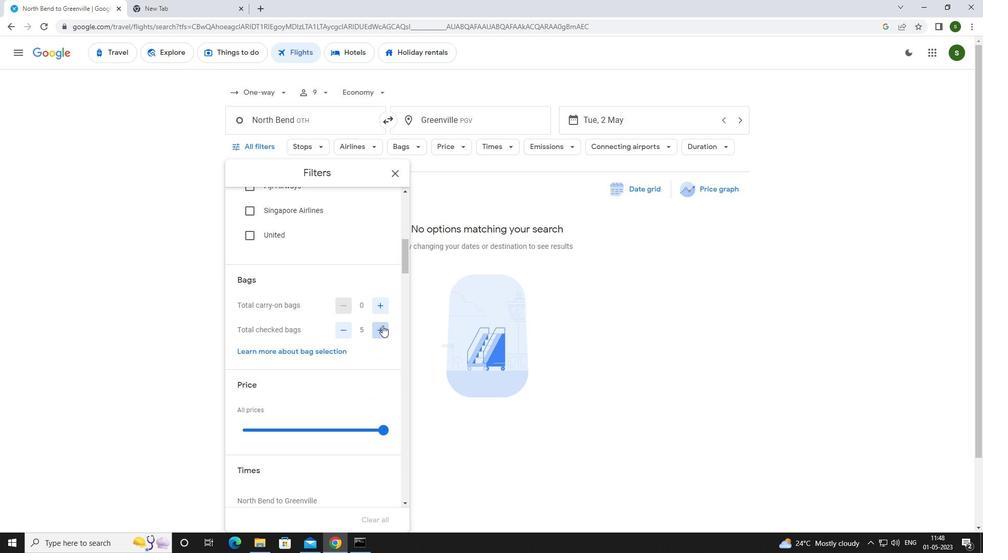 
Action: Mouse moved to (382, 325)
Screenshot: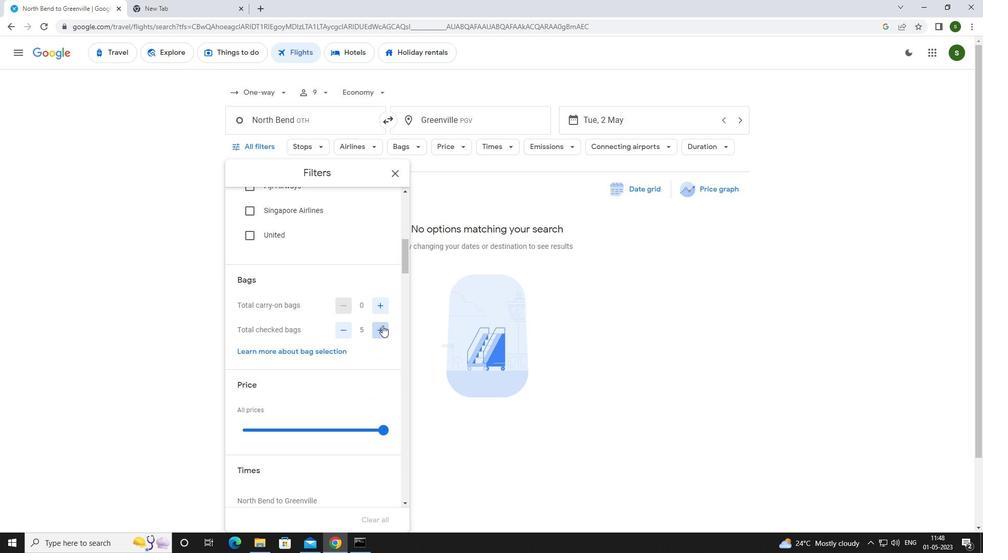 
Action: Mouse pressed left at (382, 325)
Screenshot: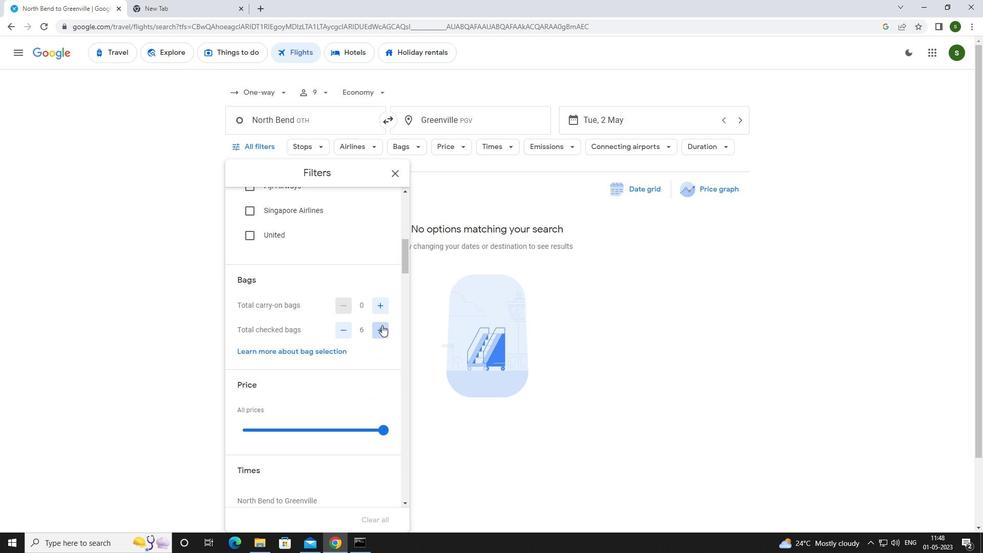 
Action: Mouse pressed left at (382, 325)
Screenshot: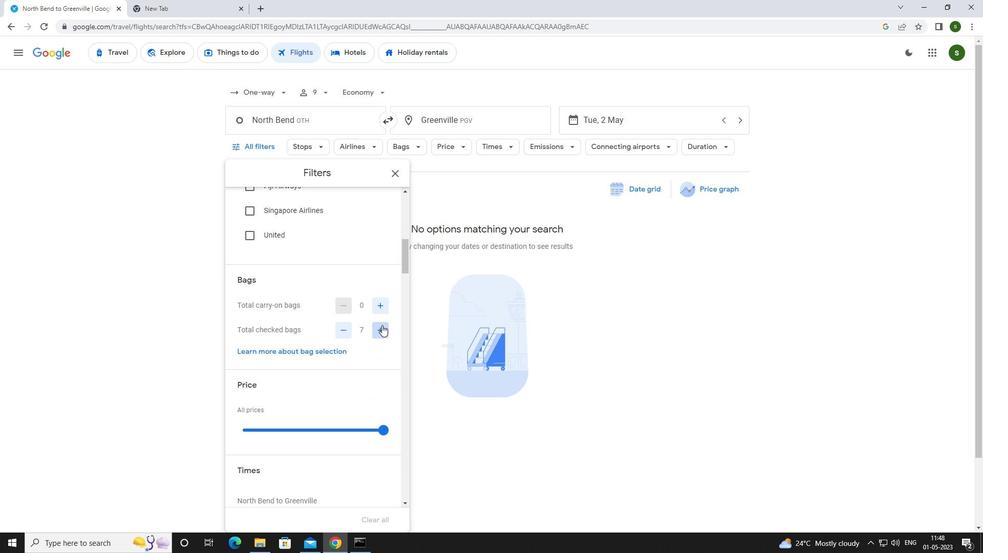 
Action: Mouse moved to (380, 325)
Screenshot: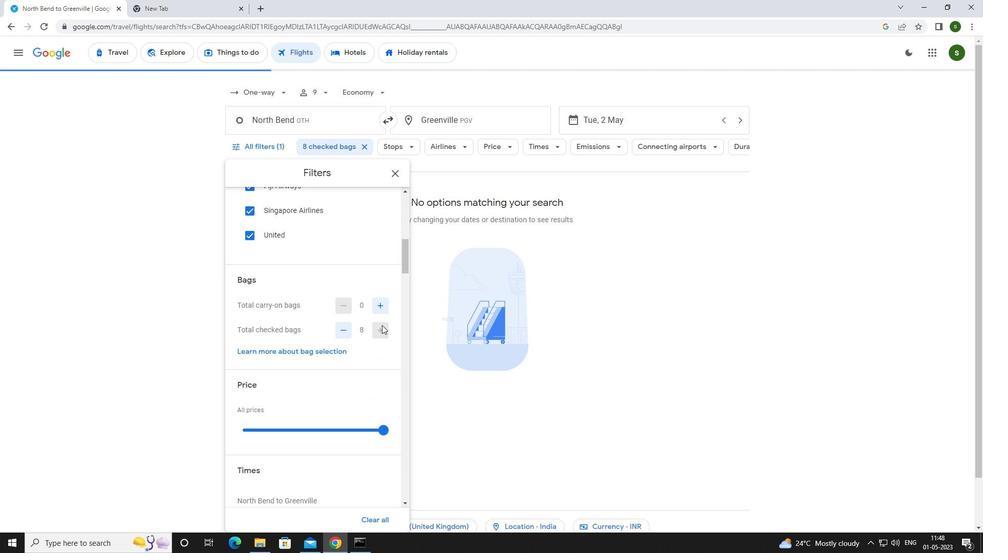 
Action: Mouse scrolled (380, 325) with delta (0, 0)
Screenshot: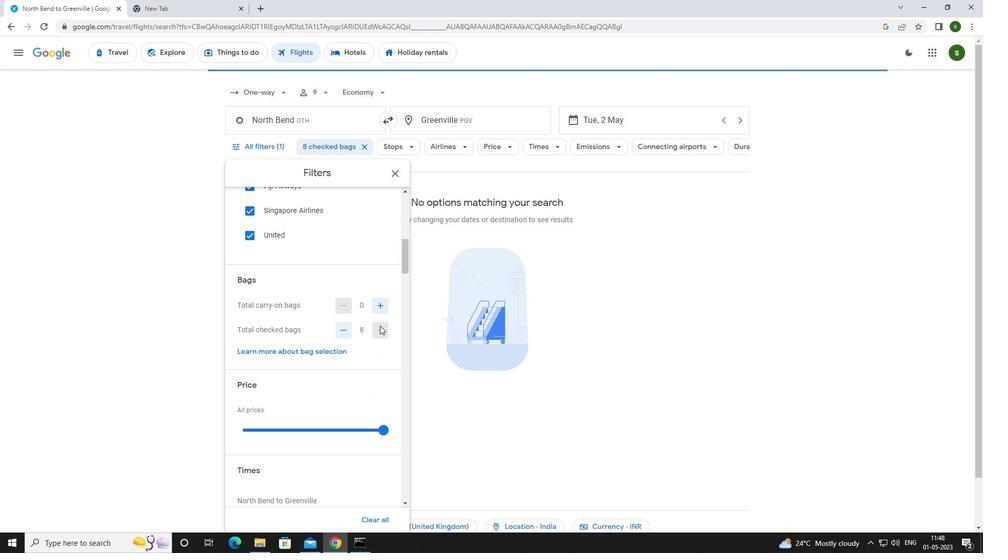
Action: Mouse scrolled (380, 325) with delta (0, 0)
Screenshot: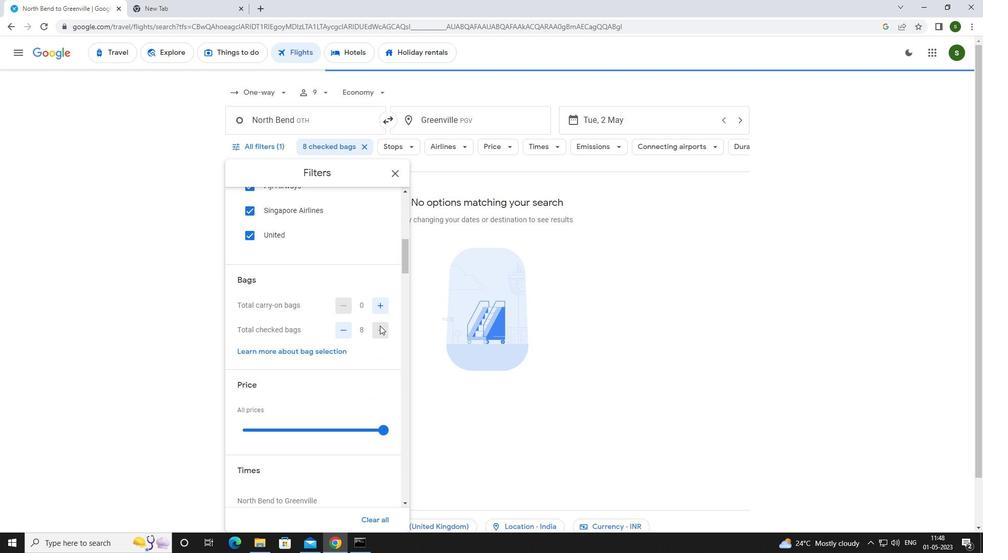 
Action: Mouse moved to (380, 326)
Screenshot: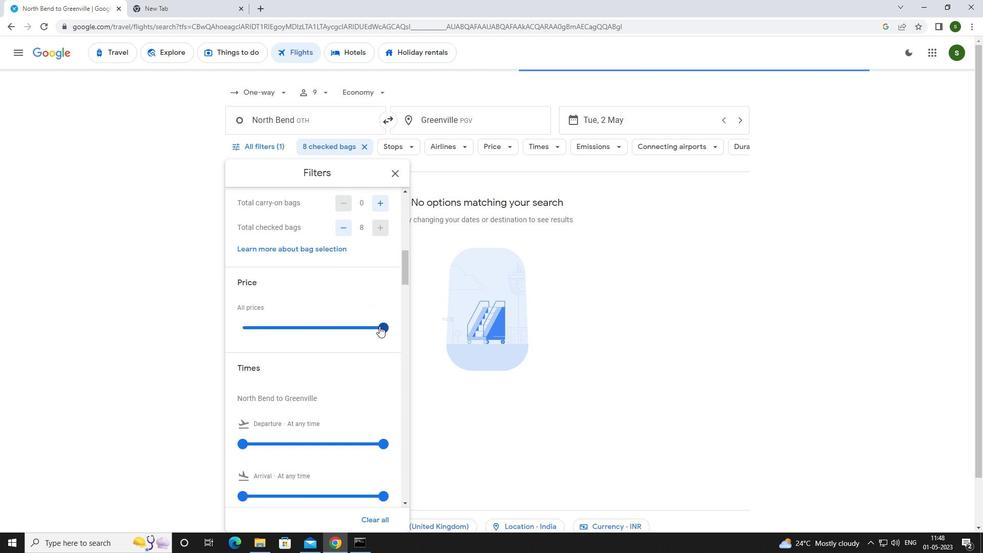 
Action: Mouse pressed left at (380, 326)
Screenshot: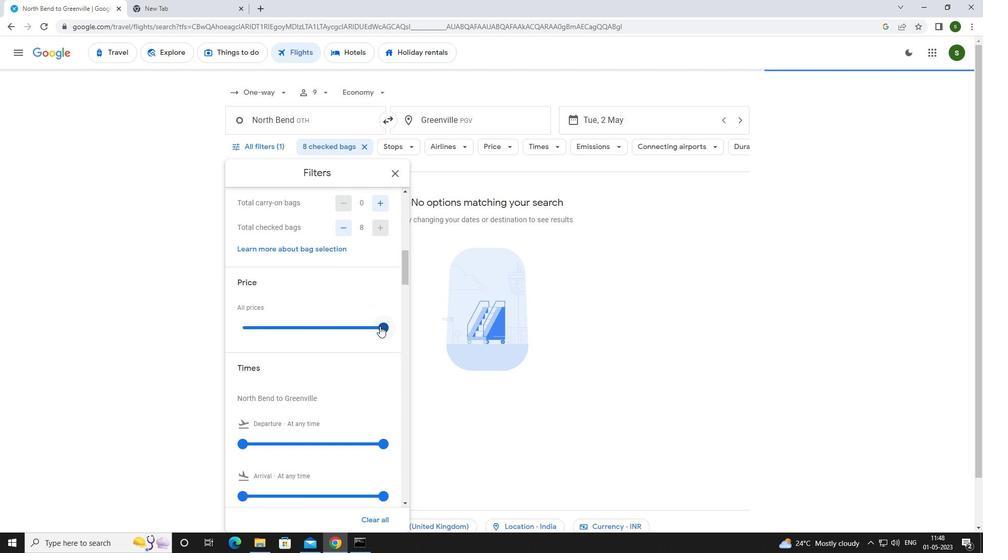 
Action: Mouse moved to (380, 326)
Screenshot: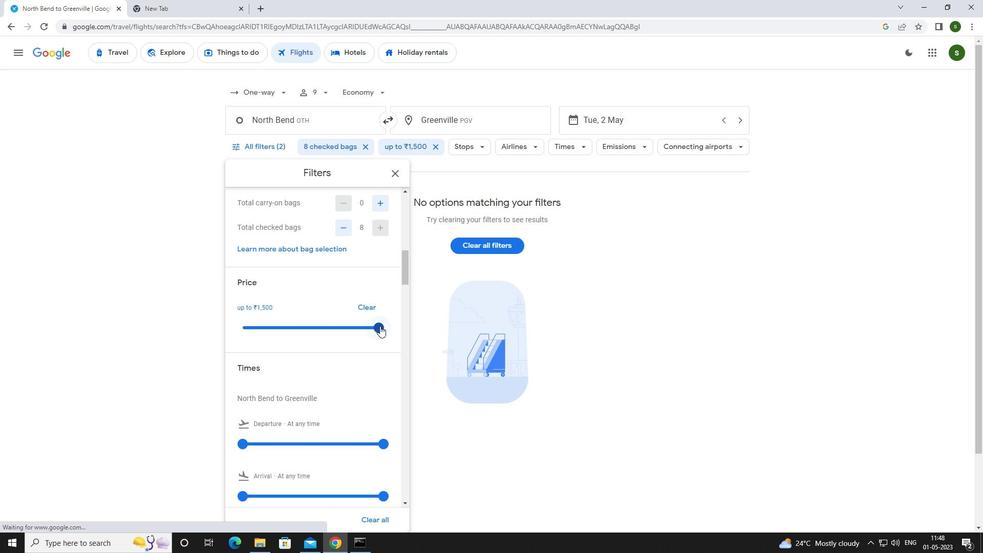 
Action: Mouse scrolled (380, 325) with delta (0, 0)
Screenshot: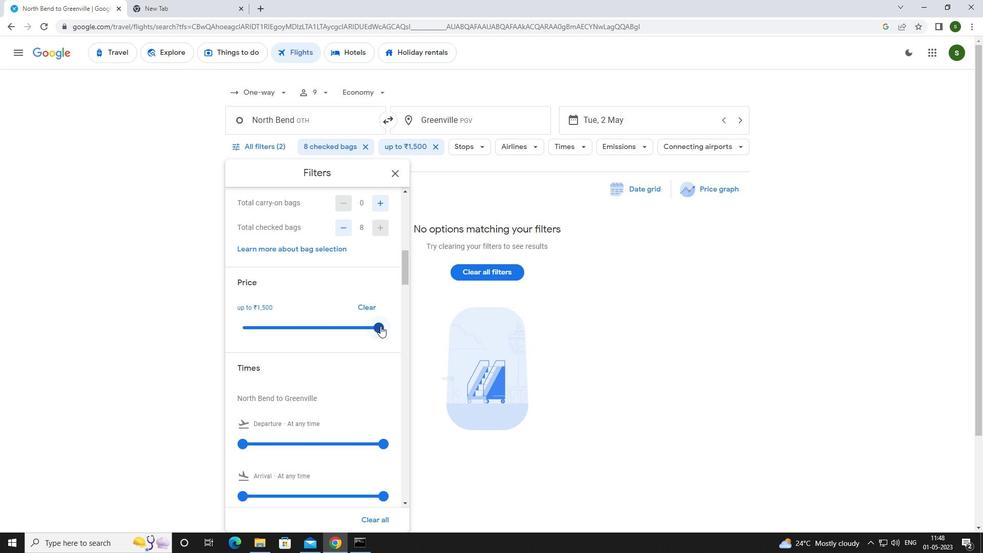 
Action: Mouse scrolled (380, 325) with delta (0, 0)
Screenshot: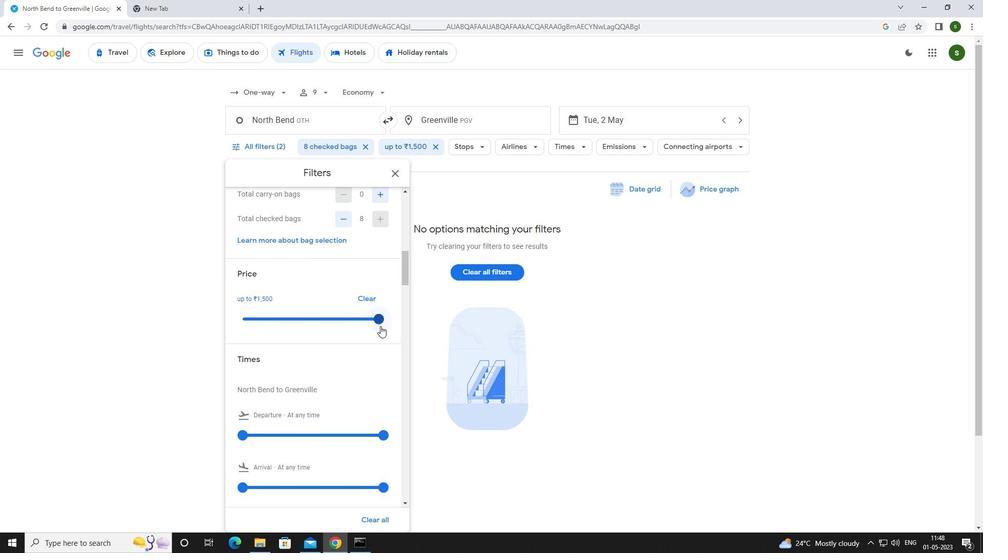 
Action: Mouse moved to (242, 340)
Screenshot: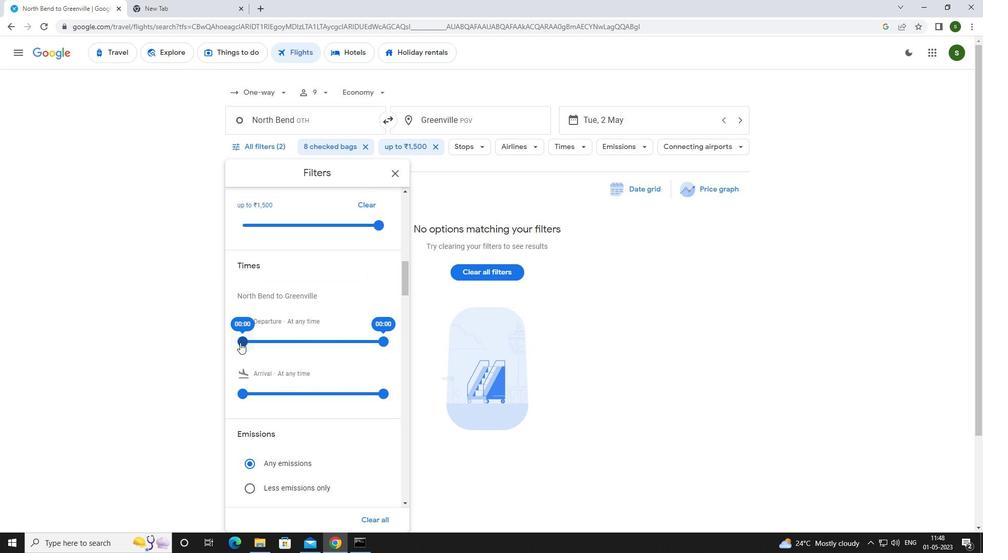 
Action: Mouse pressed left at (242, 340)
Screenshot: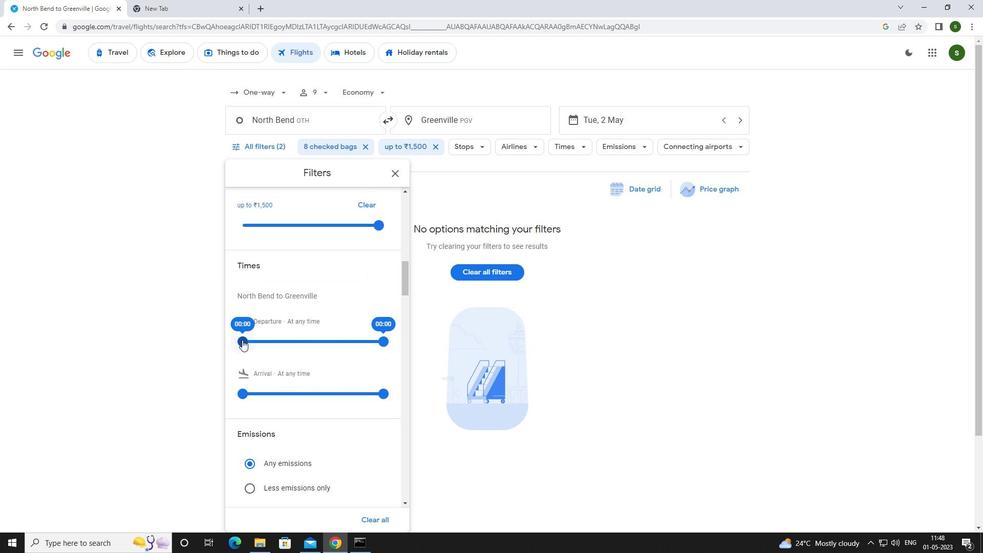 
Action: Mouse moved to (604, 363)
Screenshot: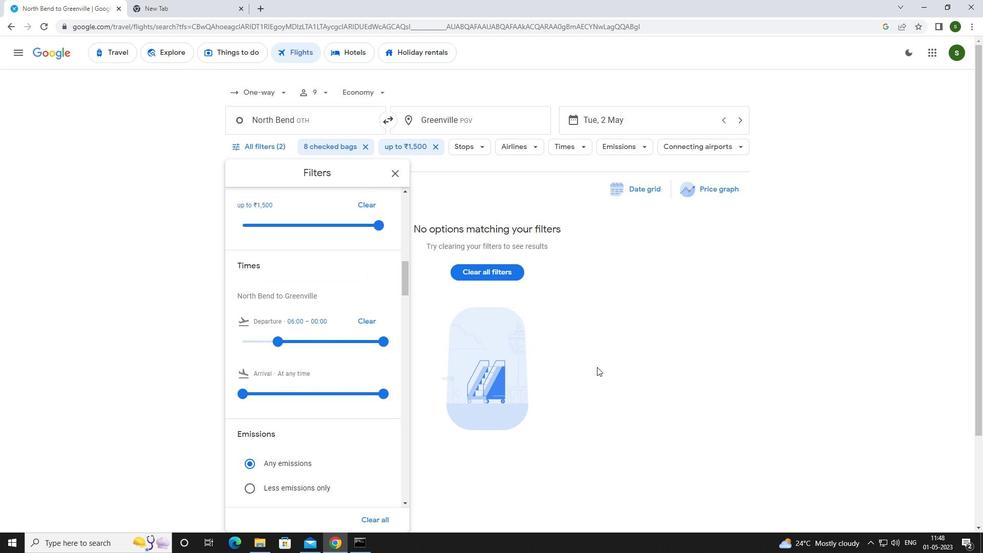 
Action: Mouse pressed left at (604, 363)
Screenshot: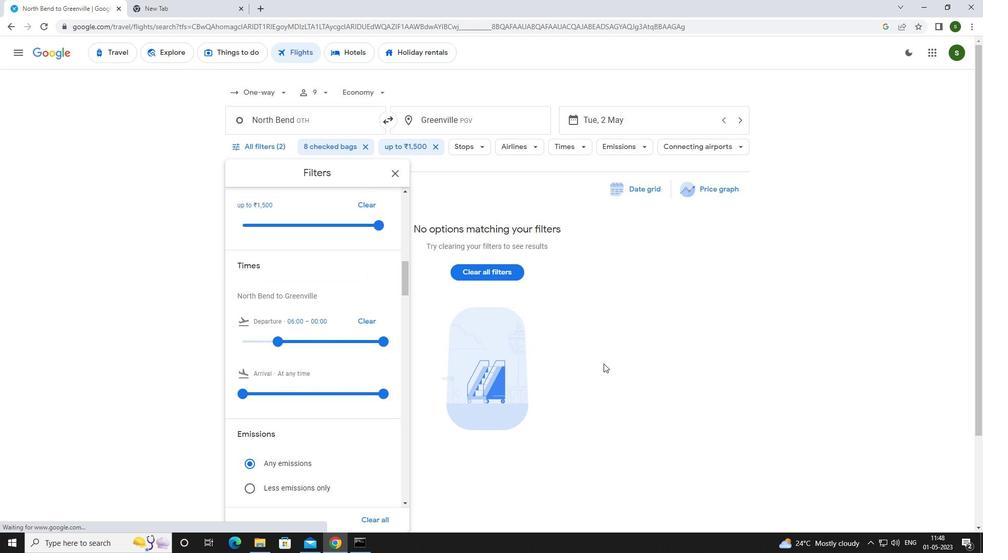 
